 Task: Search one way flight ticket for 5 adults, 1 child, 2 infants in seat and 1 infant on lap in business from College Station: Easterwood Field to Springfield: Abraham Lincoln Capital Airport on 5-2-2023. Choice of flights is Emirates. Number of bags: 1 carry on bag. Price is upto 110000. Outbound departure time preference is 8:30.
Action: Mouse moved to (355, 152)
Screenshot: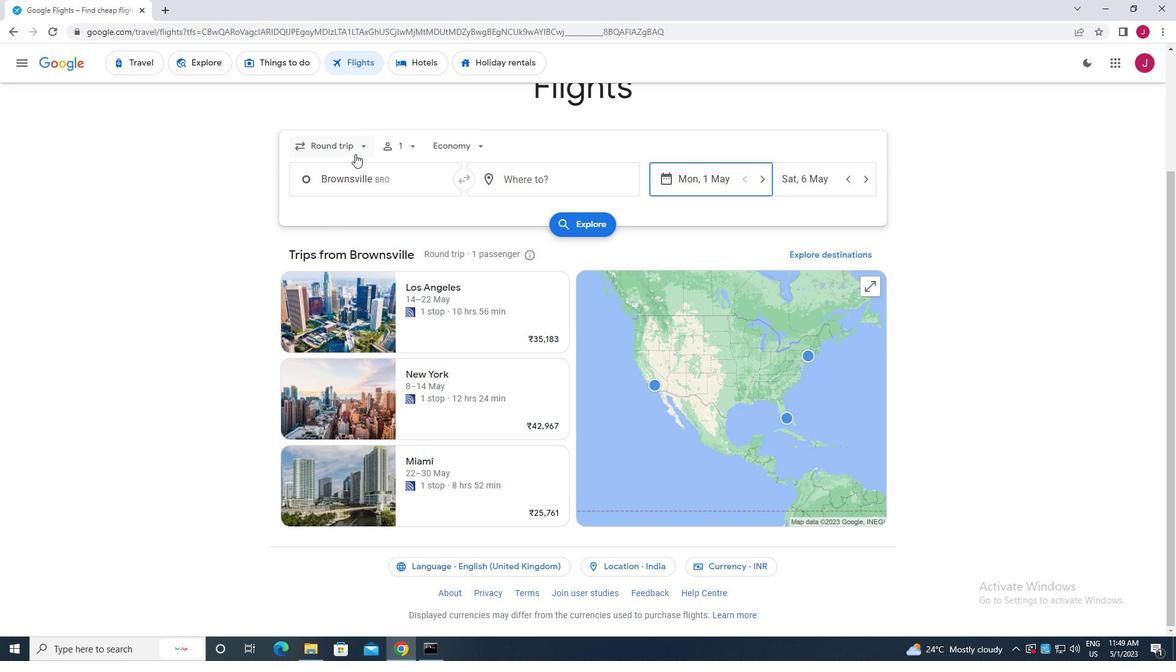 
Action: Mouse pressed left at (355, 152)
Screenshot: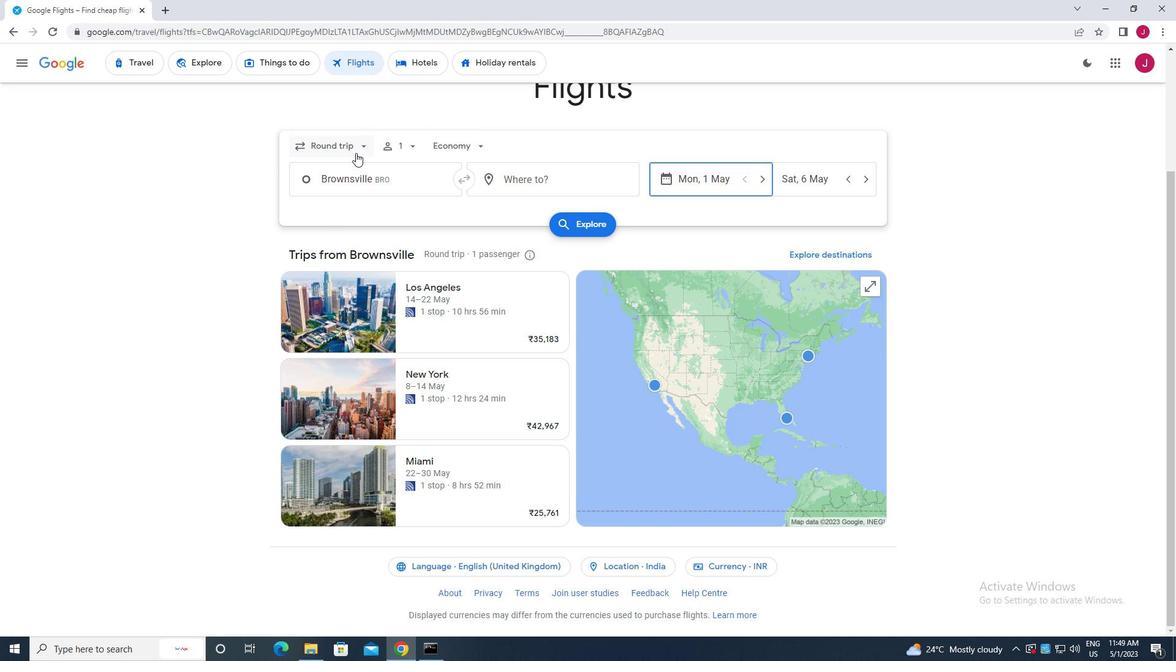 
Action: Mouse moved to (344, 205)
Screenshot: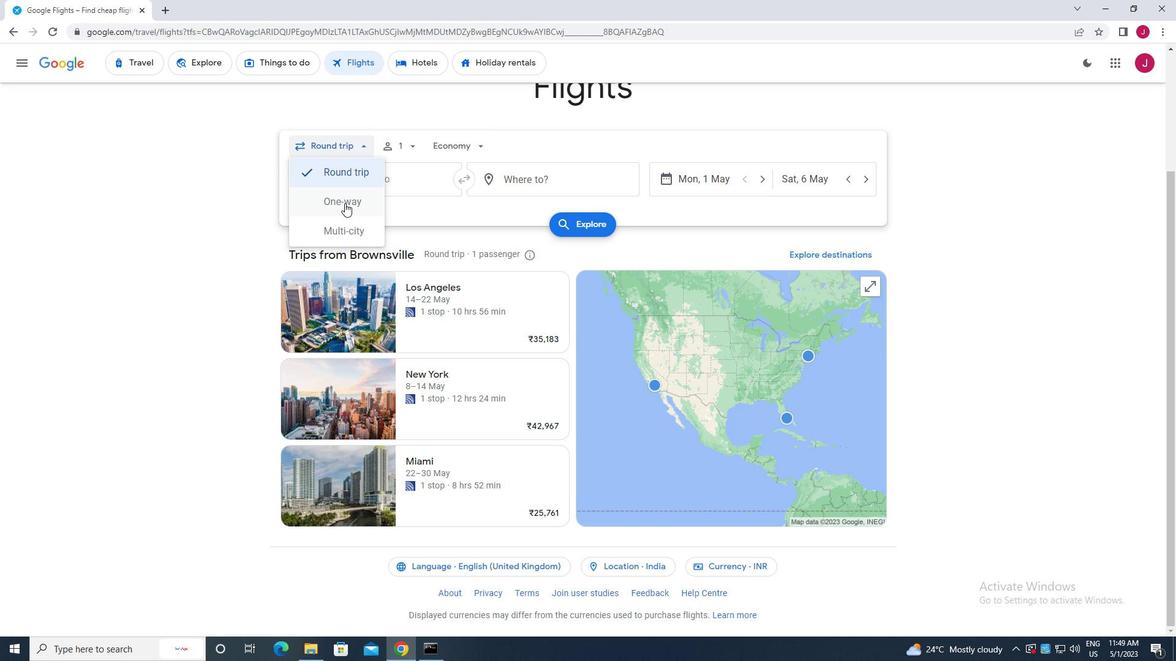 
Action: Mouse pressed left at (344, 205)
Screenshot: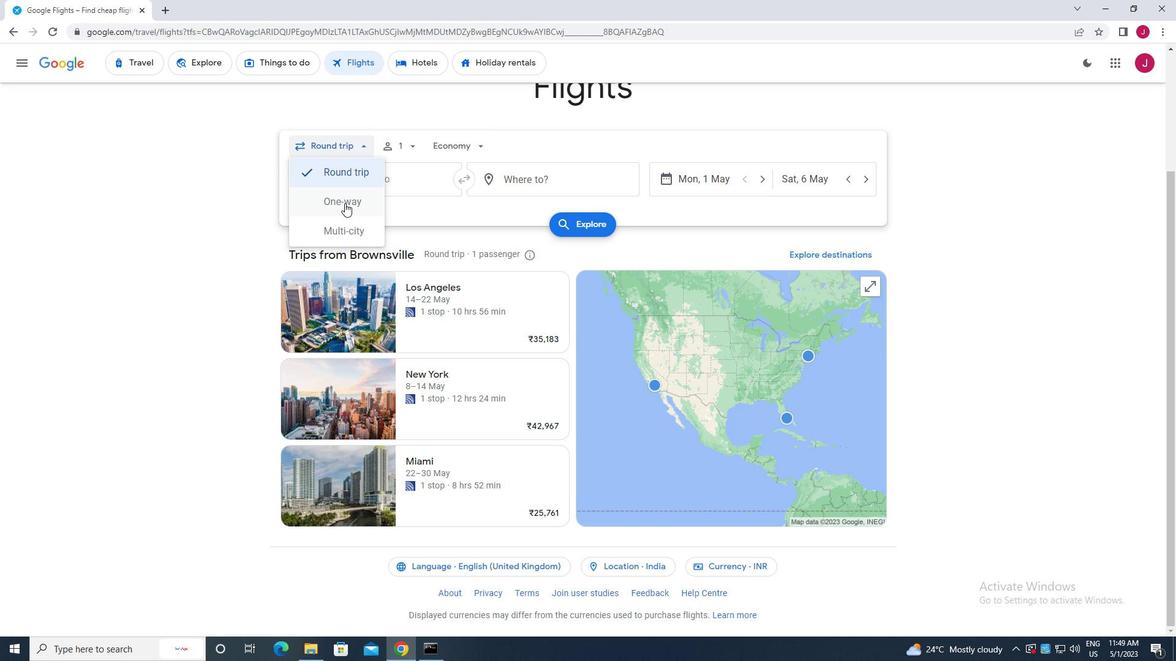 
Action: Mouse moved to (401, 149)
Screenshot: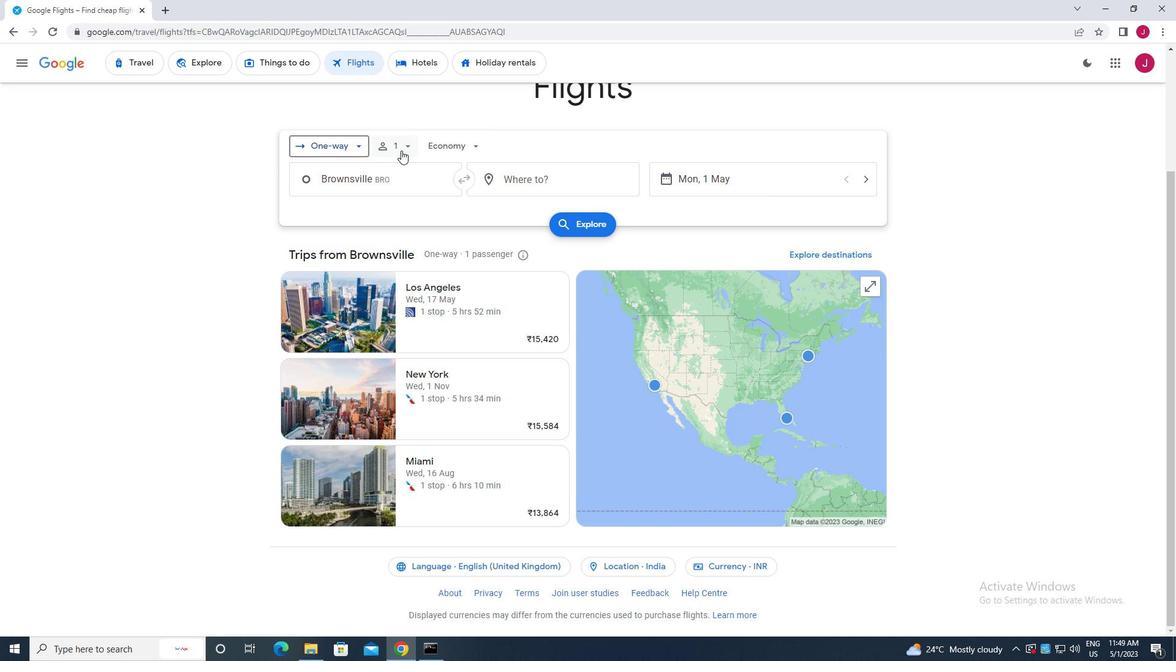 
Action: Mouse pressed left at (401, 149)
Screenshot: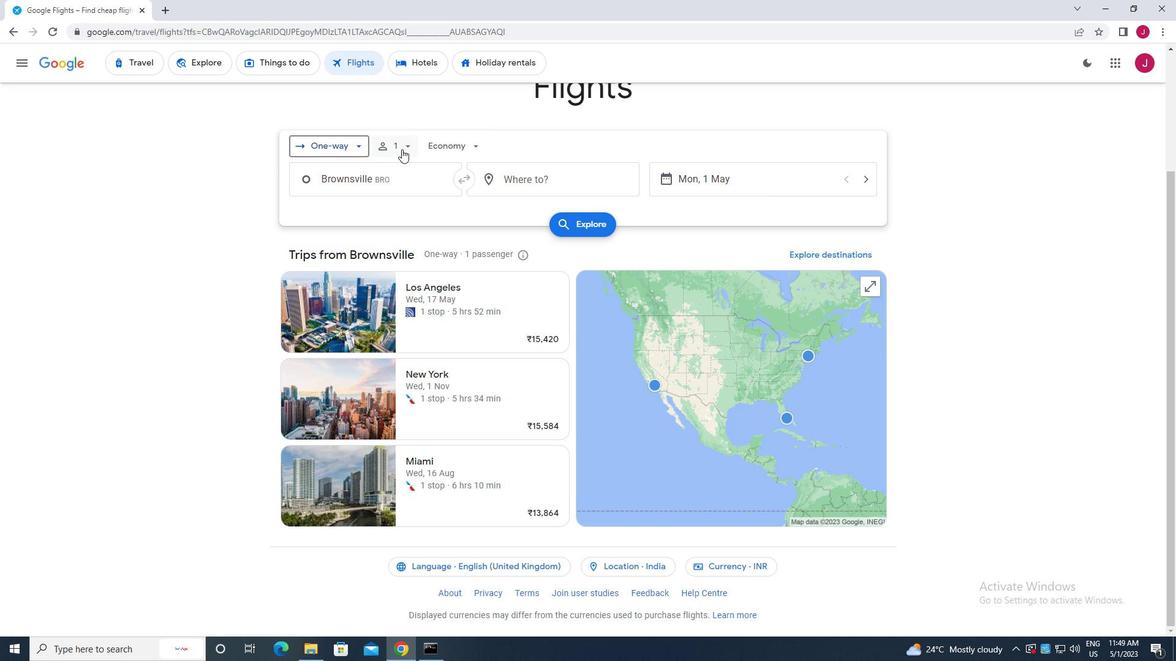 
Action: Mouse moved to (497, 177)
Screenshot: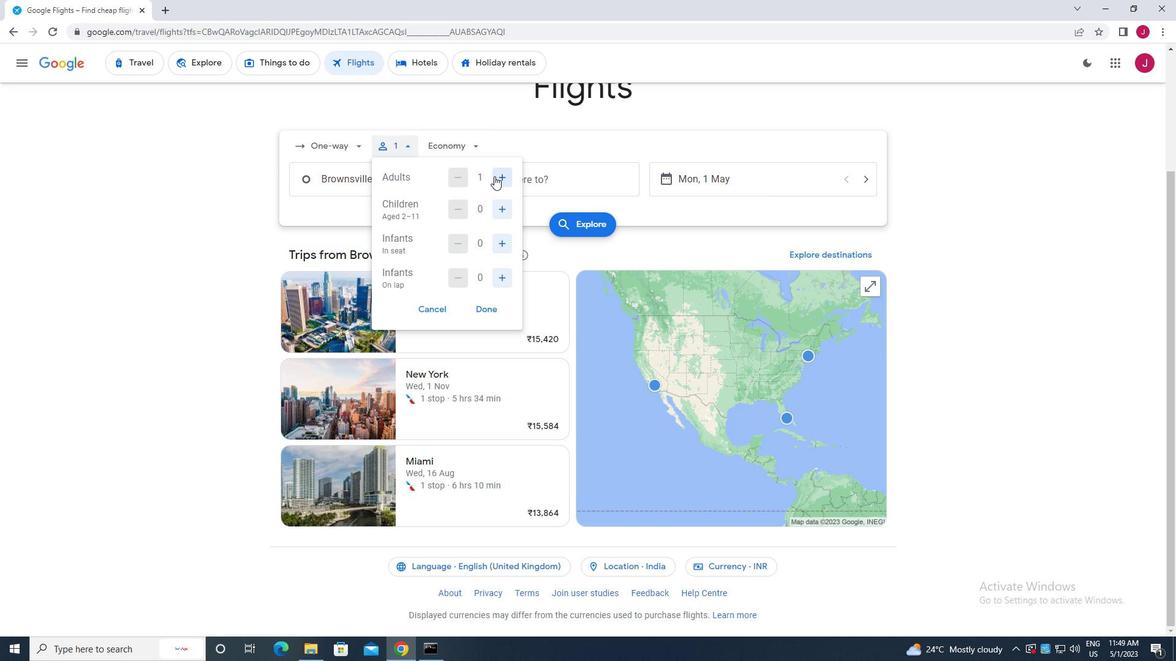 
Action: Mouse pressed left at (497, 177)
Screenshot: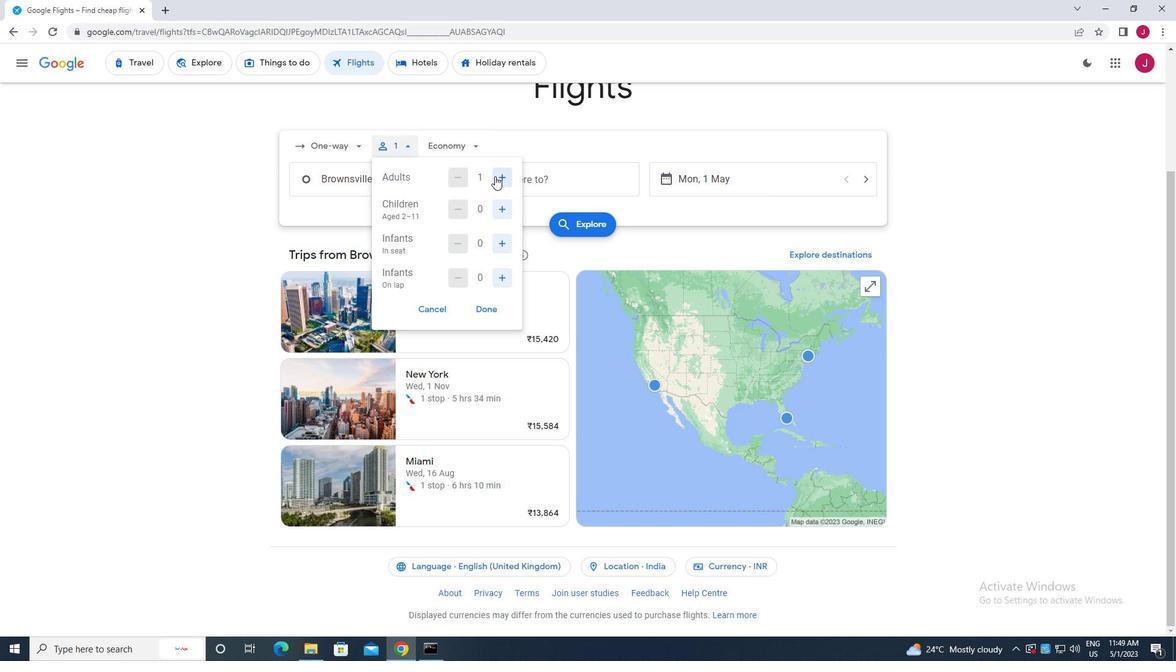 
Action: Mouse pressed left at (497, 177)
Screenshot: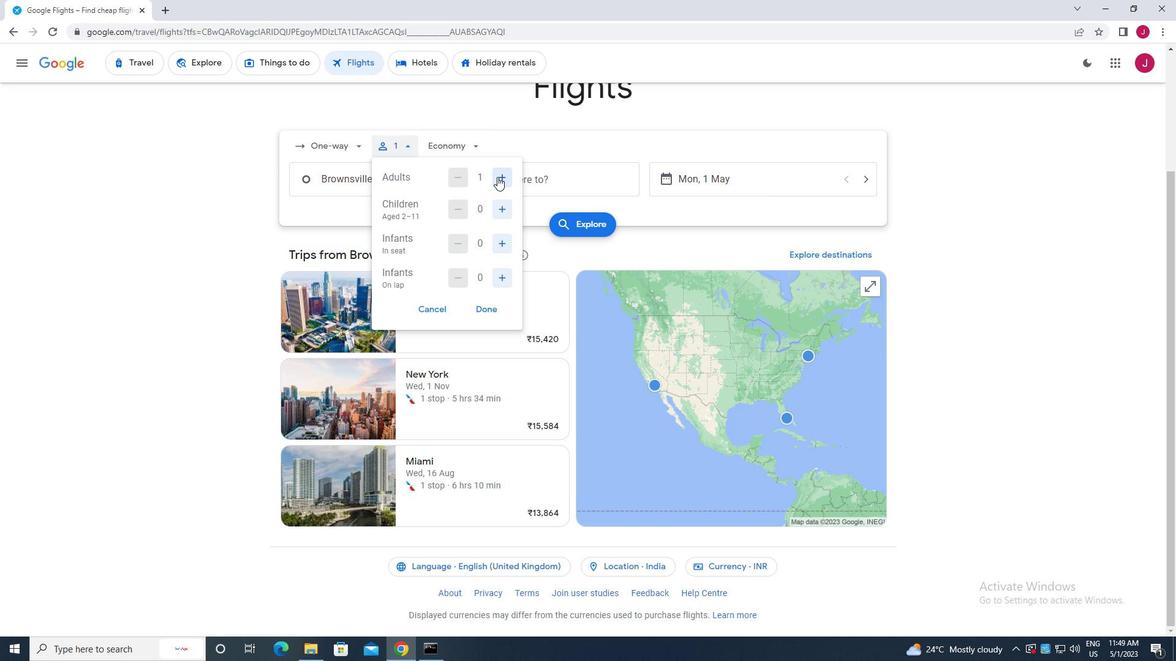 
Action: Mouse pressed left at (497, 177)
Screenshot: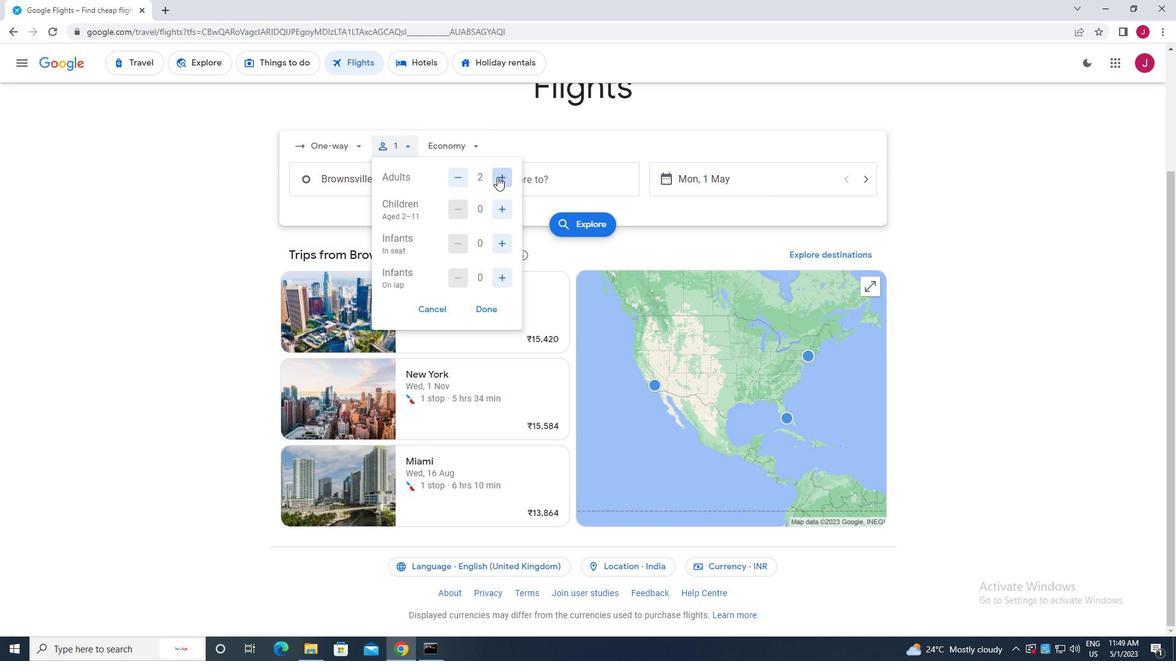 
Action: Mouse pressed left at (497, 177)
Screenshot: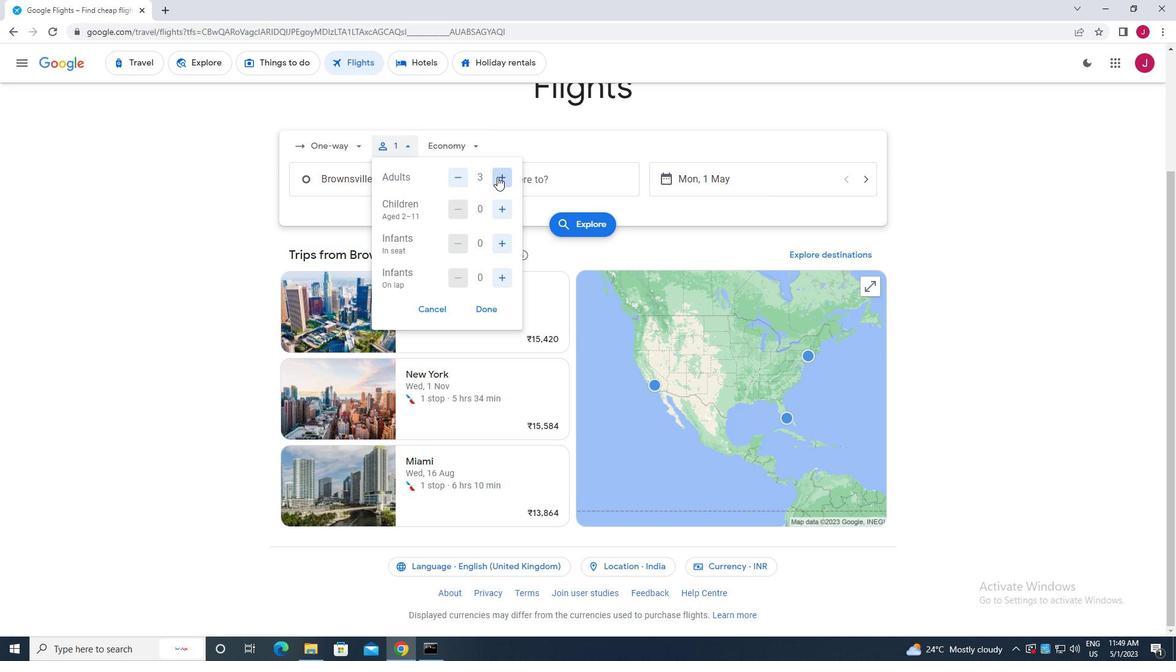 
Action: Mouse moved to (503, 210)
Screenshot: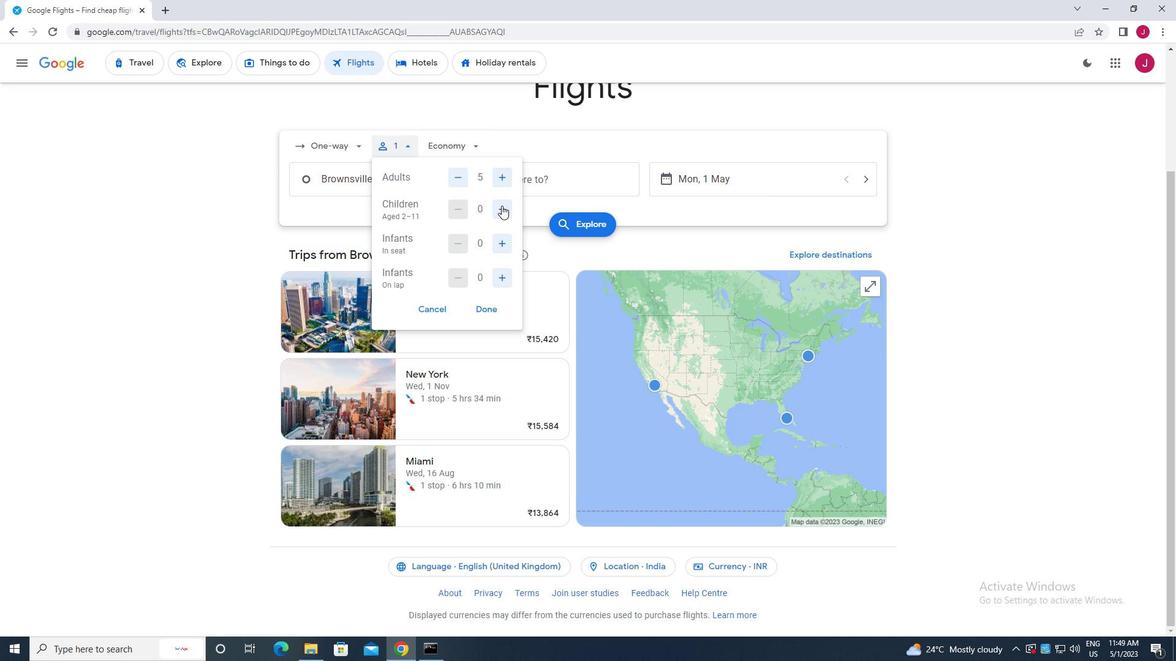 
Action: Mouse pressed left at (503, 210)
Screenshot: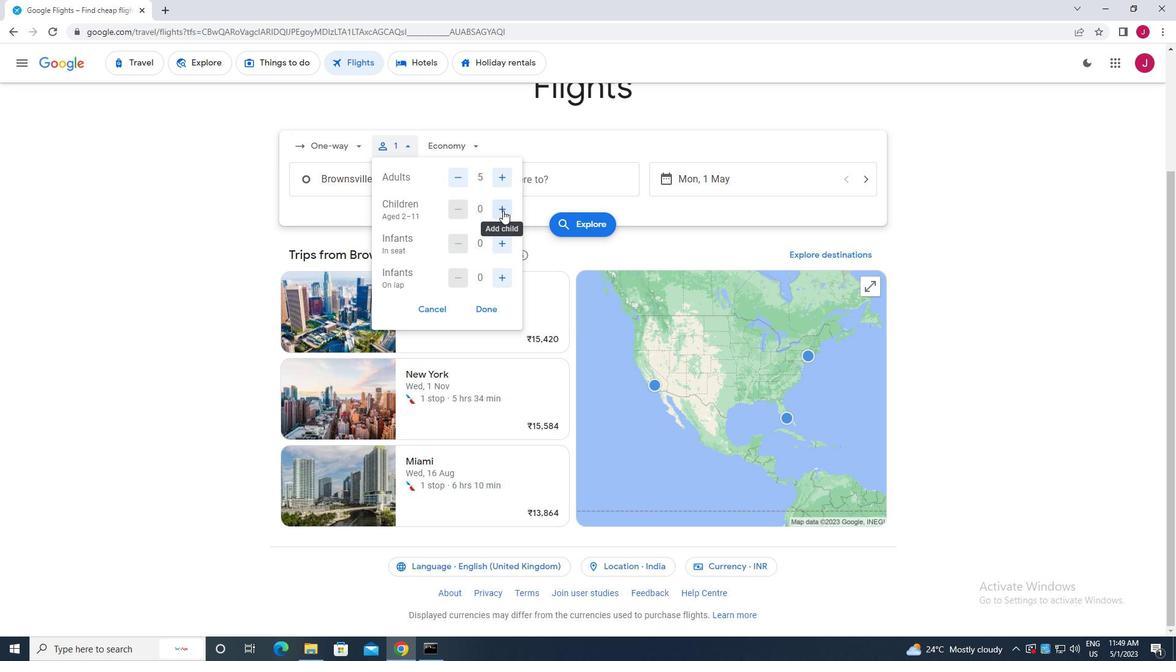 
Action: Mouse moved to (502, 246)
Screenshot: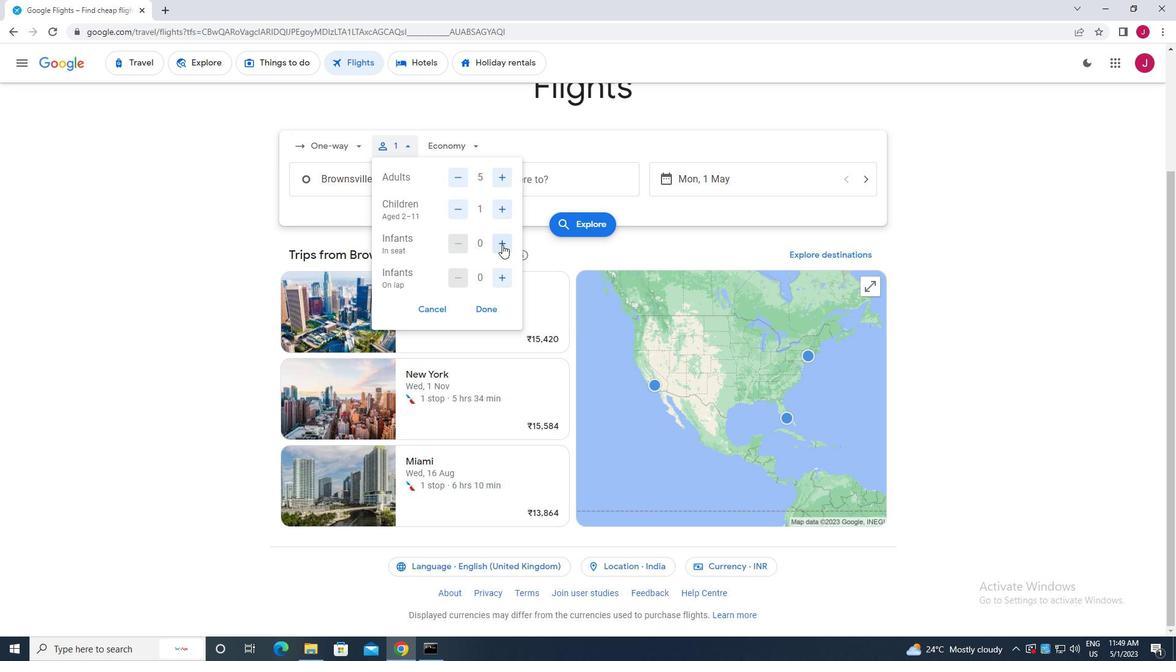 
Action: Mouse pressed left at (502, 246)
Screenshot: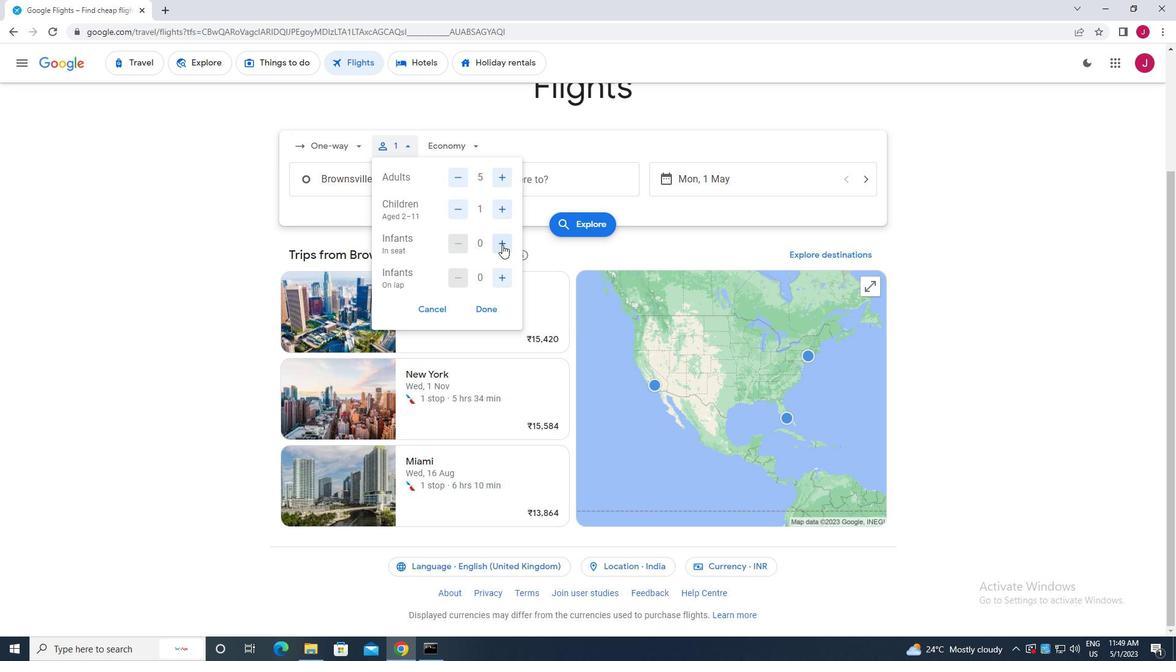 
Action: Mouse pressed left at (502, 246)
Screenshot: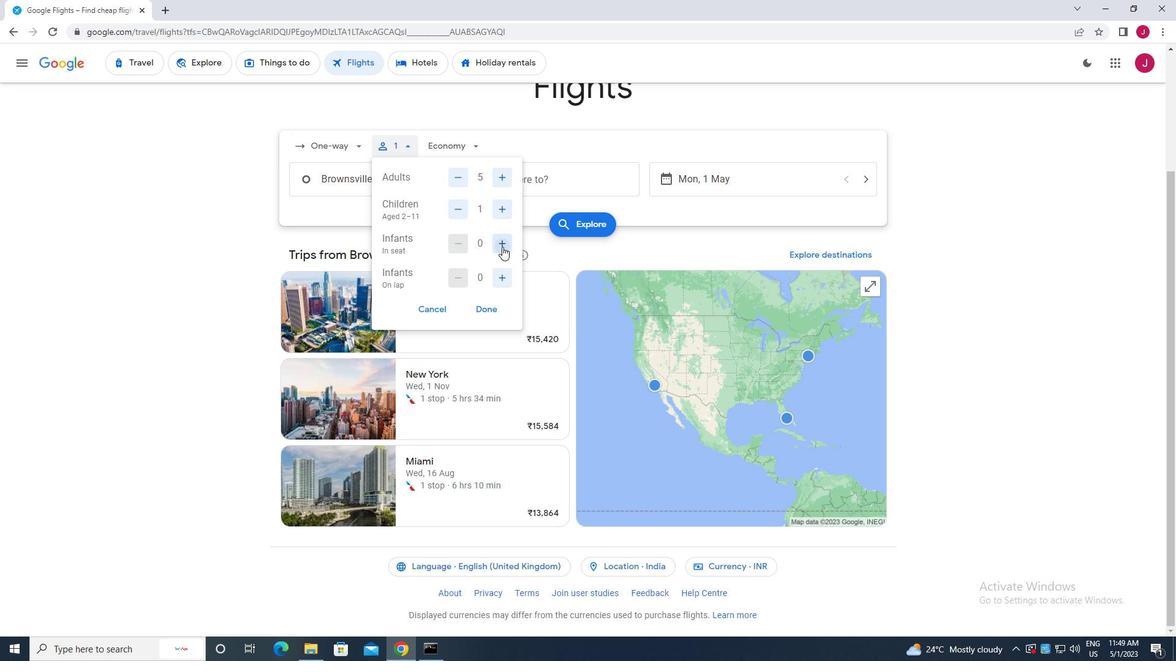
Action: Mouse moved to (501, 279)
Screenshot: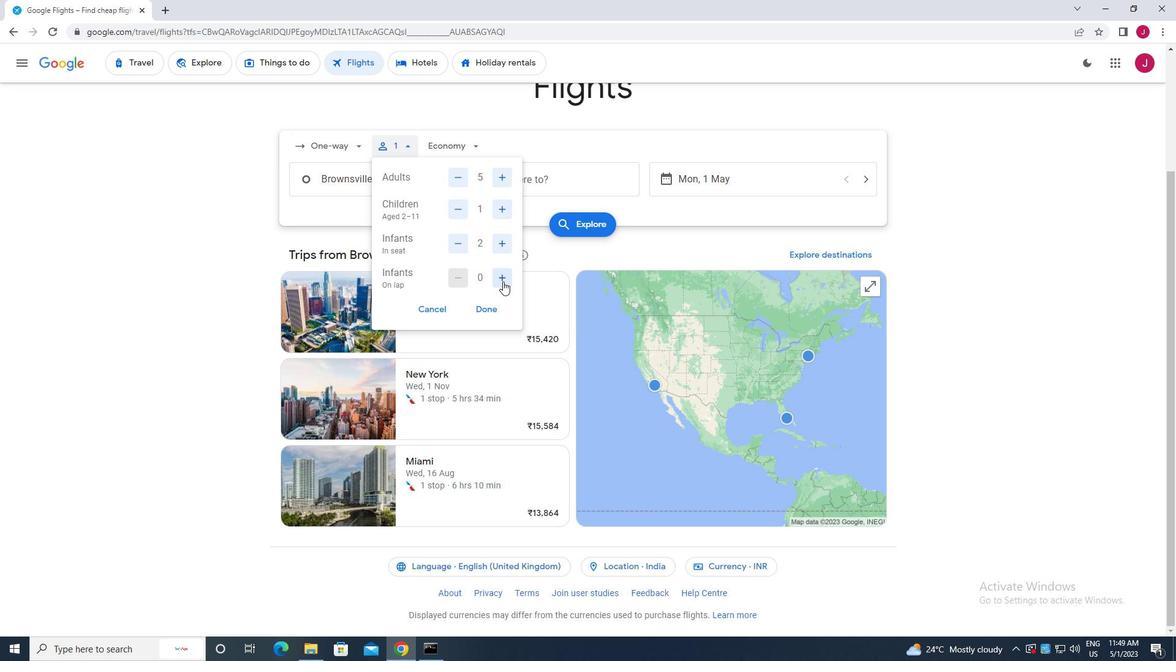 
Action: Mouse pressed left at (501, 279)
Screenshot: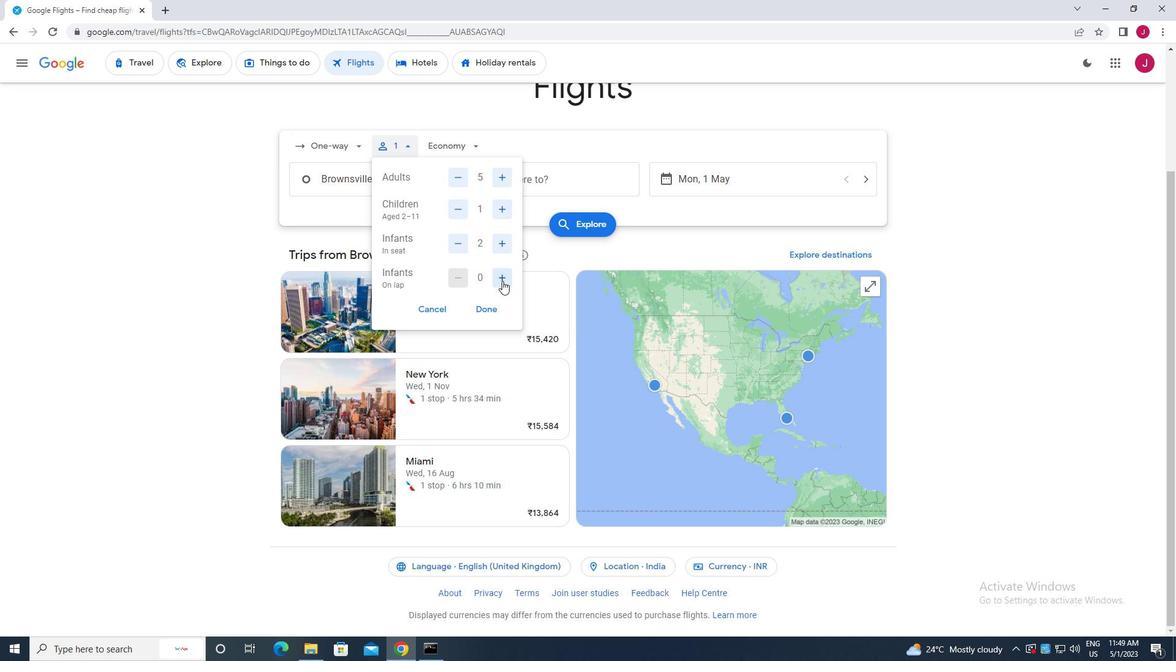 
Action: Mouse moved to (485, 306)
Screenshot: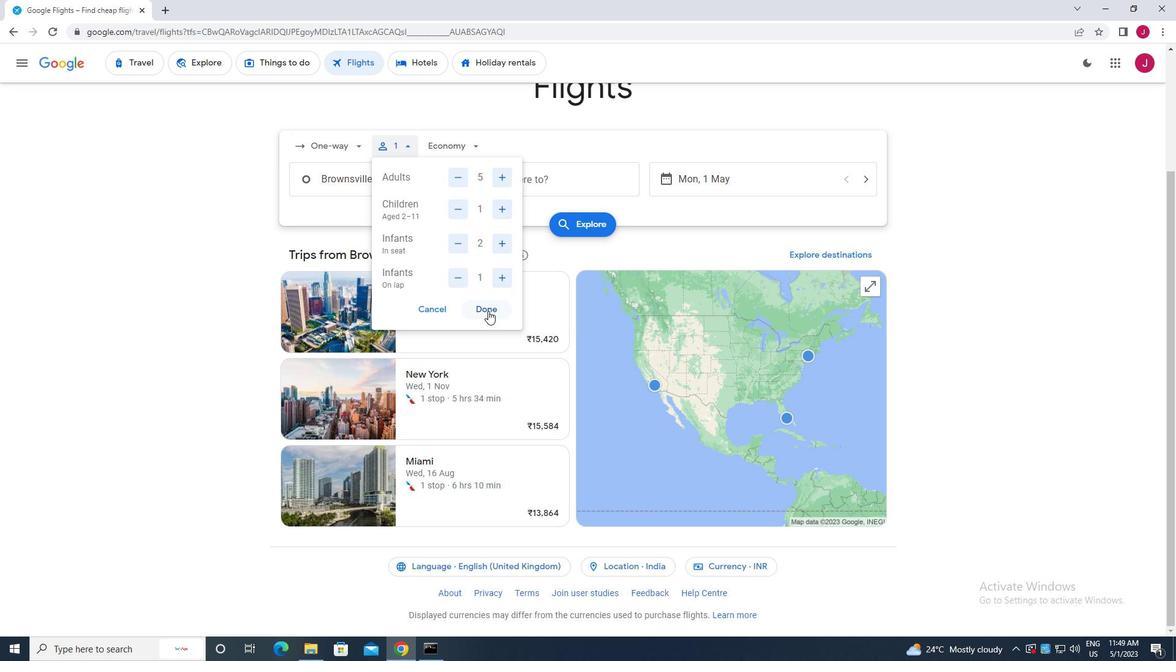 
Action: Mouse pressed left at (485, 306)
Screenshot: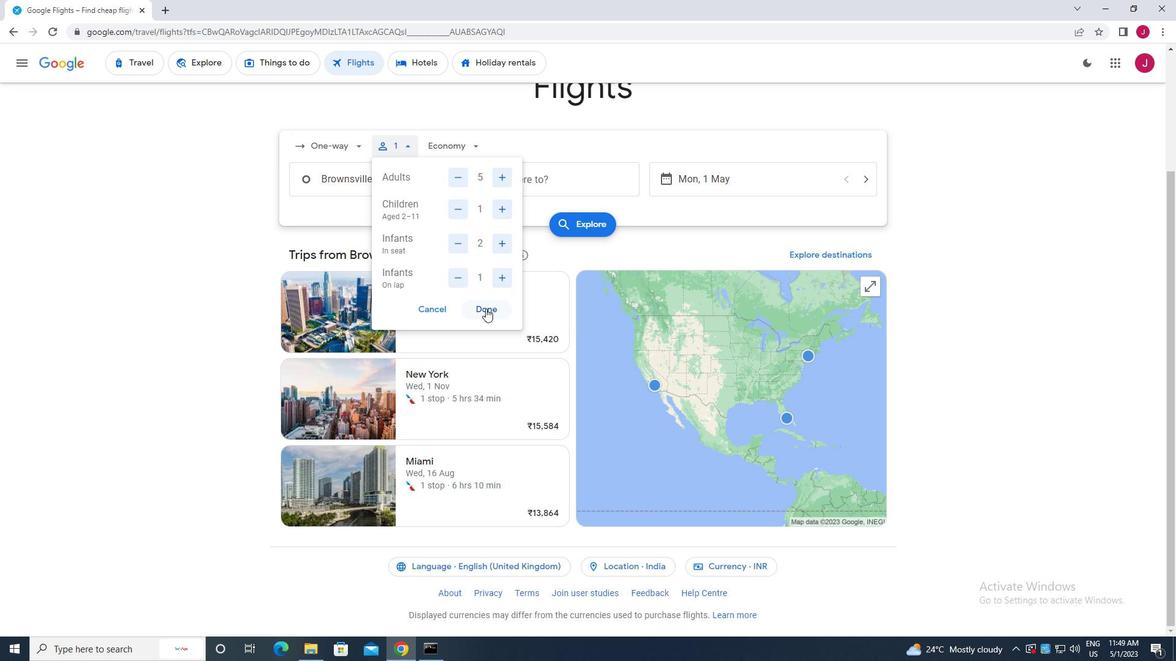 
Action: Mouse moved to (462, 148)
Screenshot: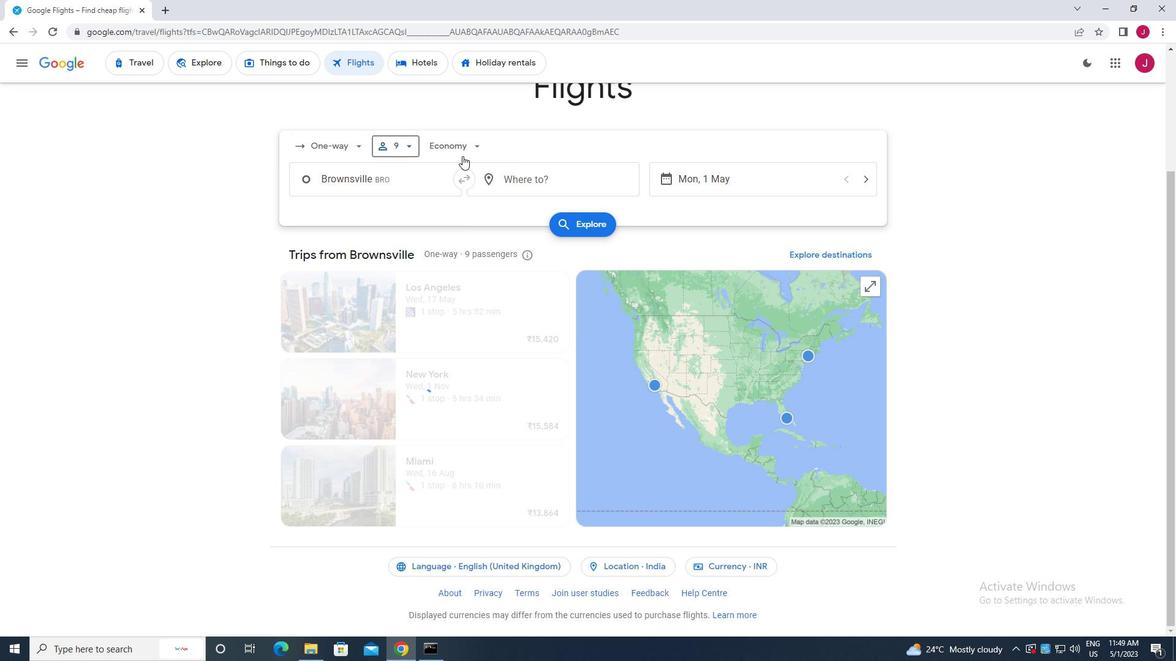 
Action: Mouse pressed left at (462, 148)
Screenshot: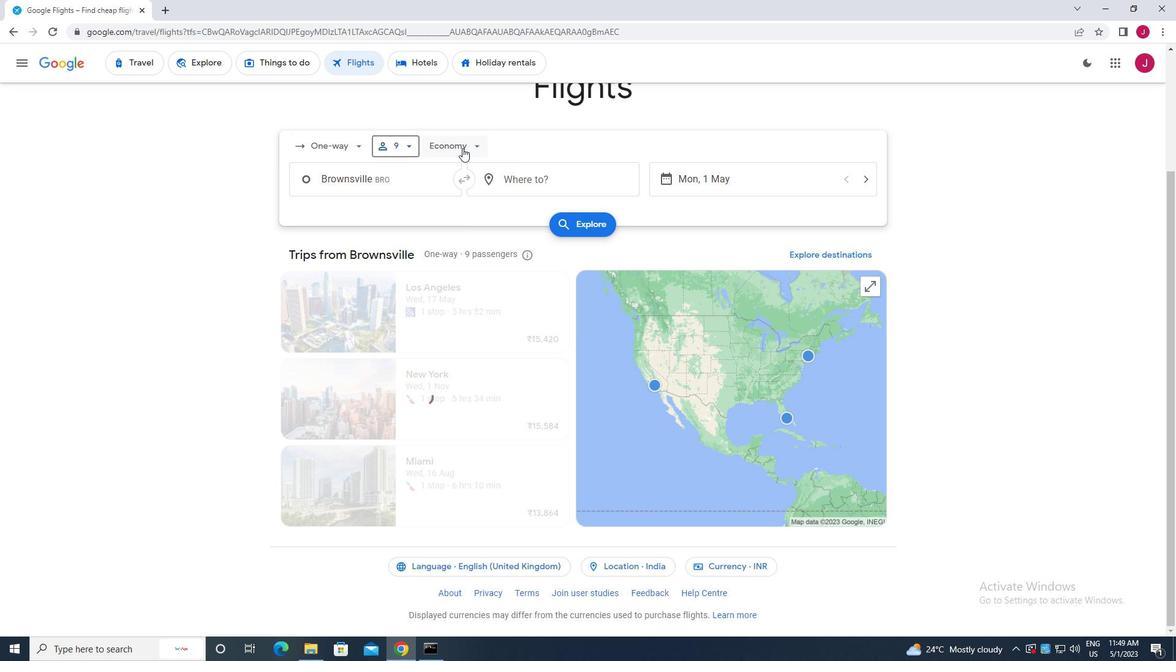 
Action: Mouse moved to (459, 232)
Screenshot: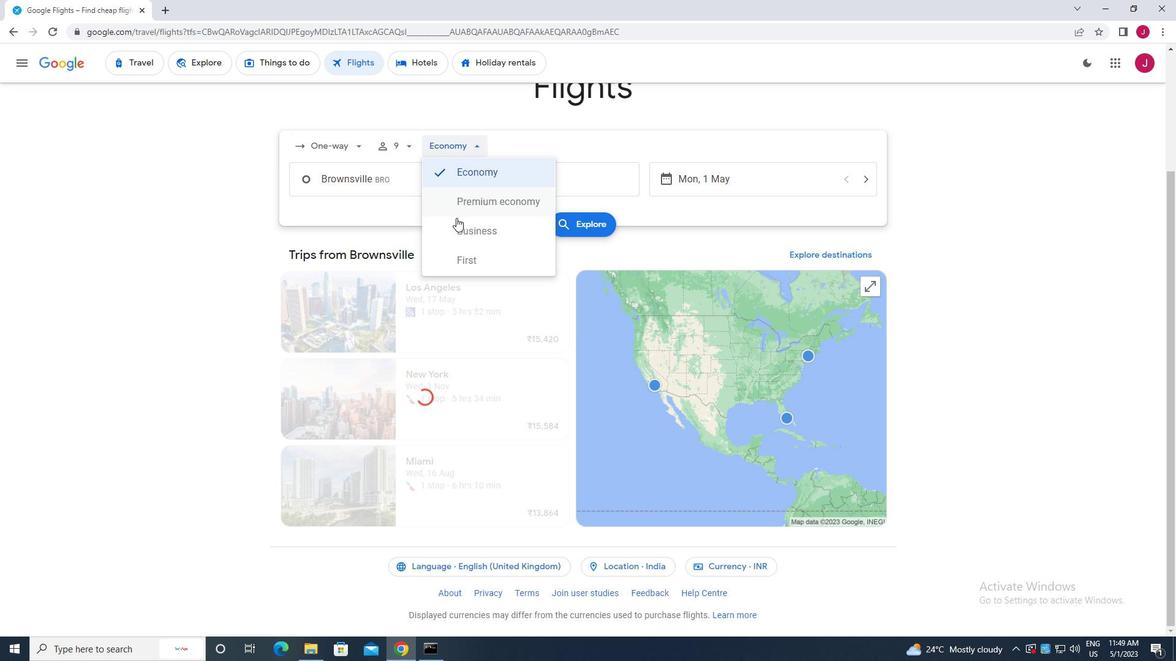 
Action: Mouse pressed left at (459, 232)
Screenshot: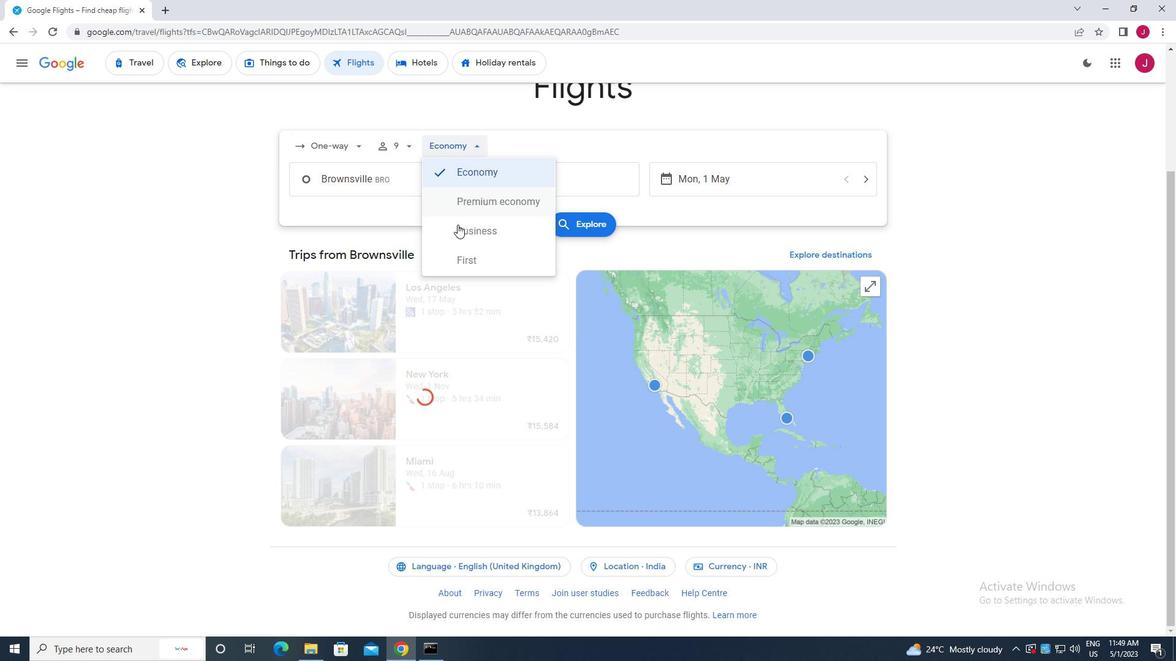 
Action: Mouse moved to (412, 184)
Screenshot: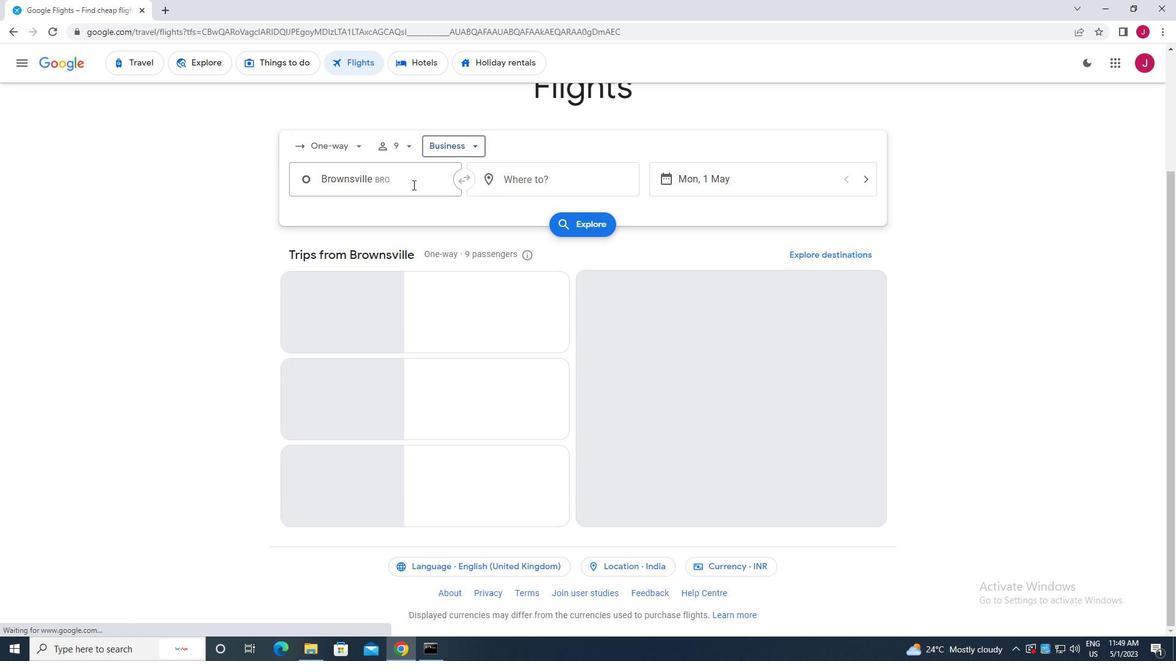 
Action: Mouse pressed left at (412, 184)
Screenshot: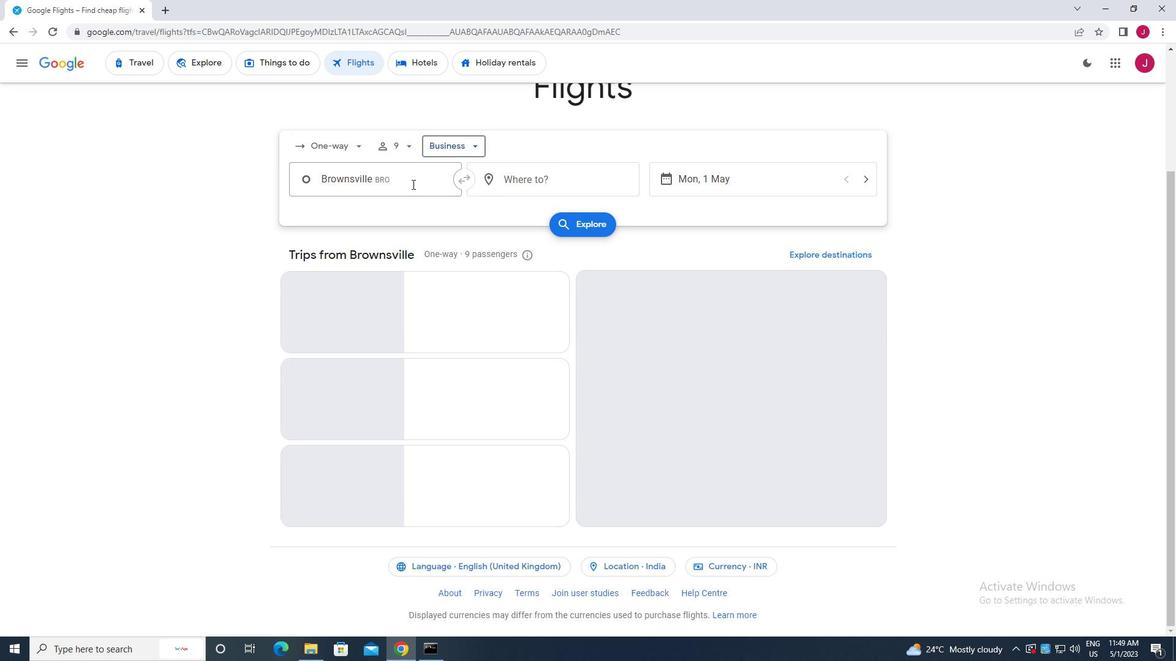 
Action: Mouse moved to (416, 186)
Screenshot: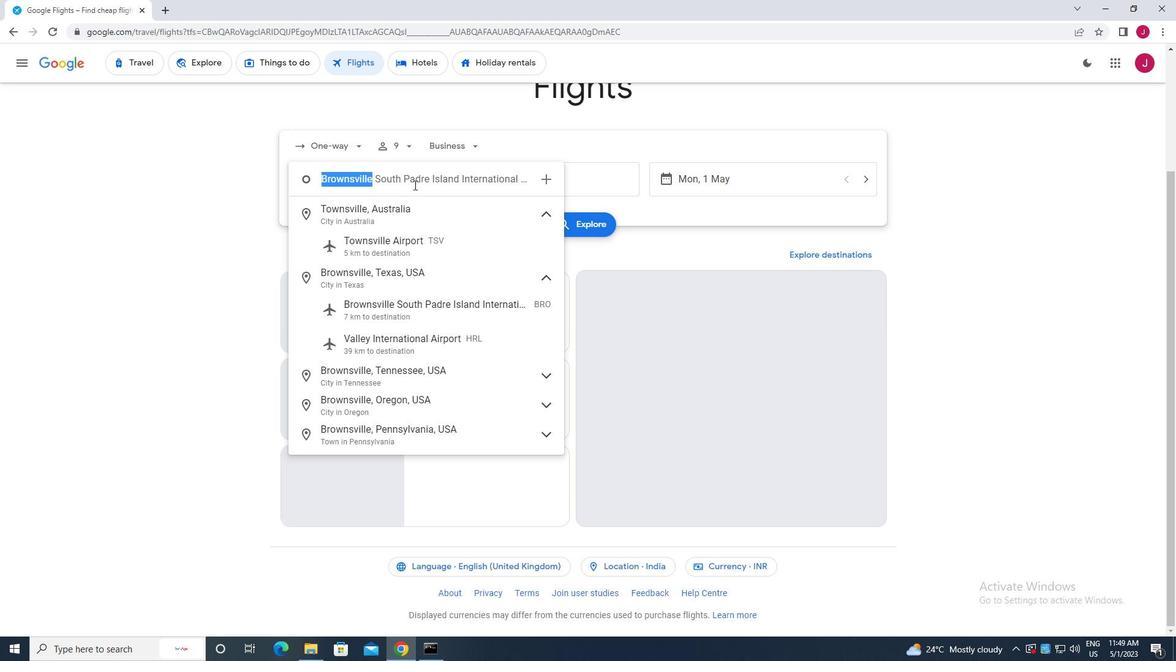 
Action: Key pressed easterwood
Screenshot: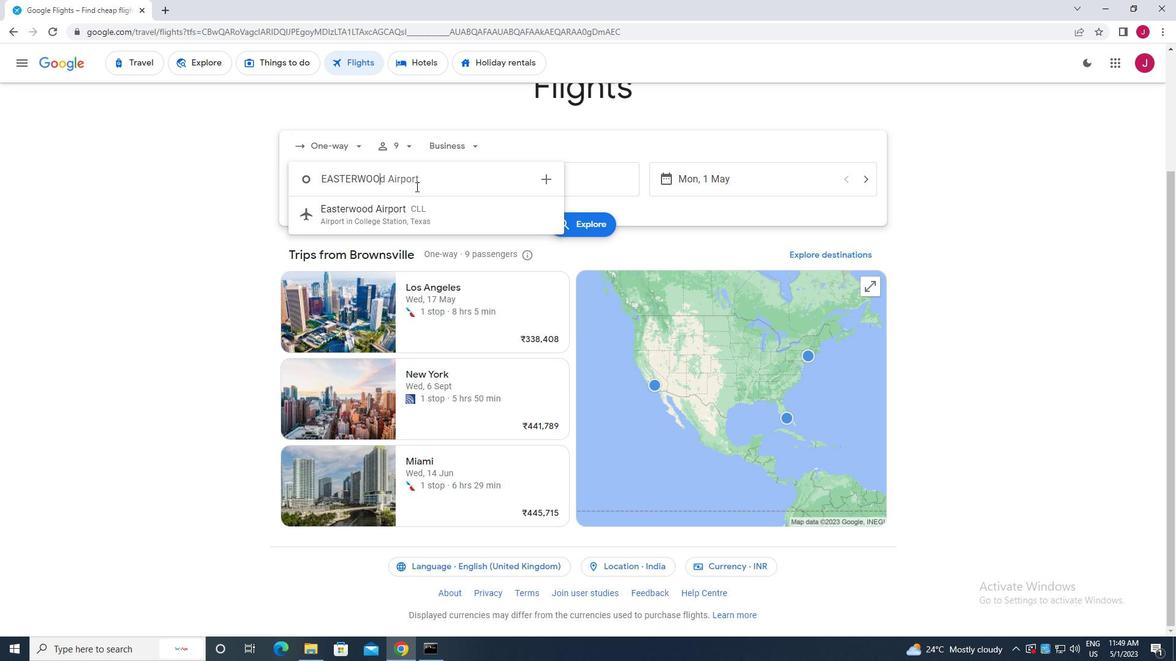 
Action: Mouse moved to (432, 213)
Screenshot: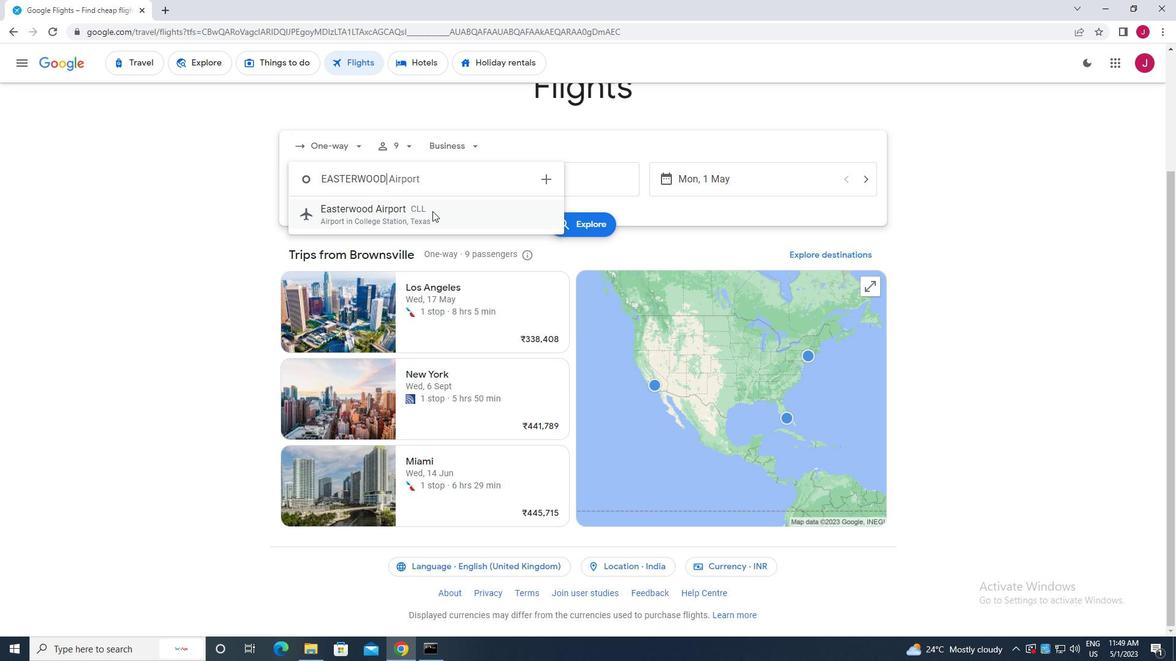 
Action: Mouse pressed left at (432, 213)
Screenshot: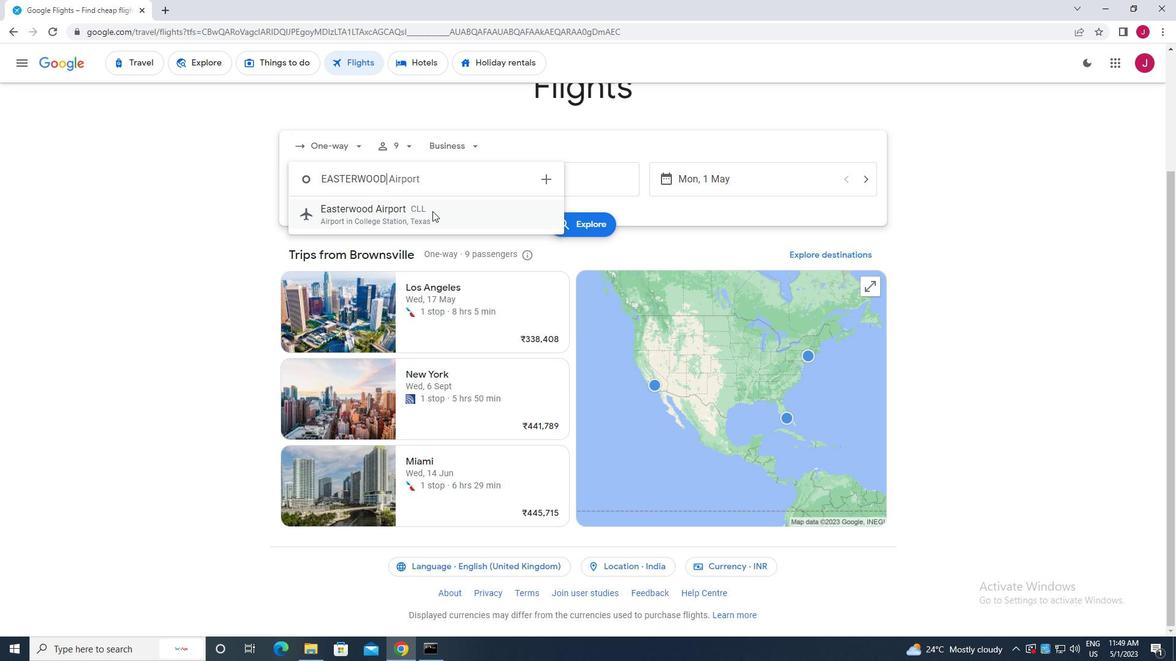 
Action: Mouse moved to (567, 183)
Screenshot: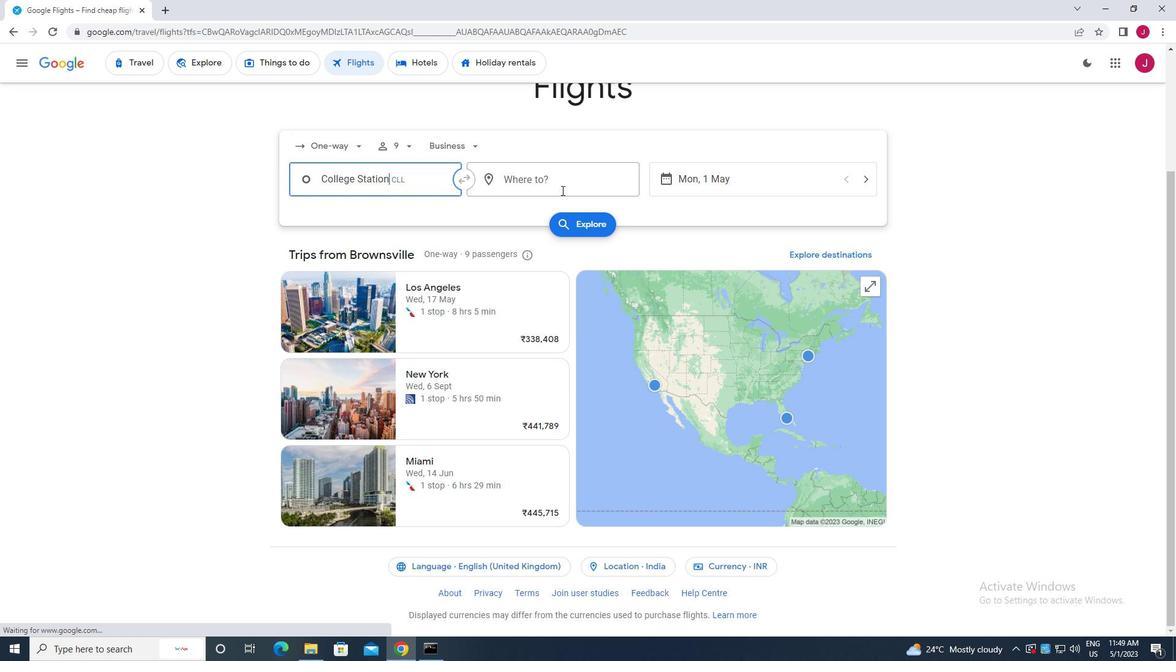 
Action: Mouse pressed left at (567, 183)
Screenshot: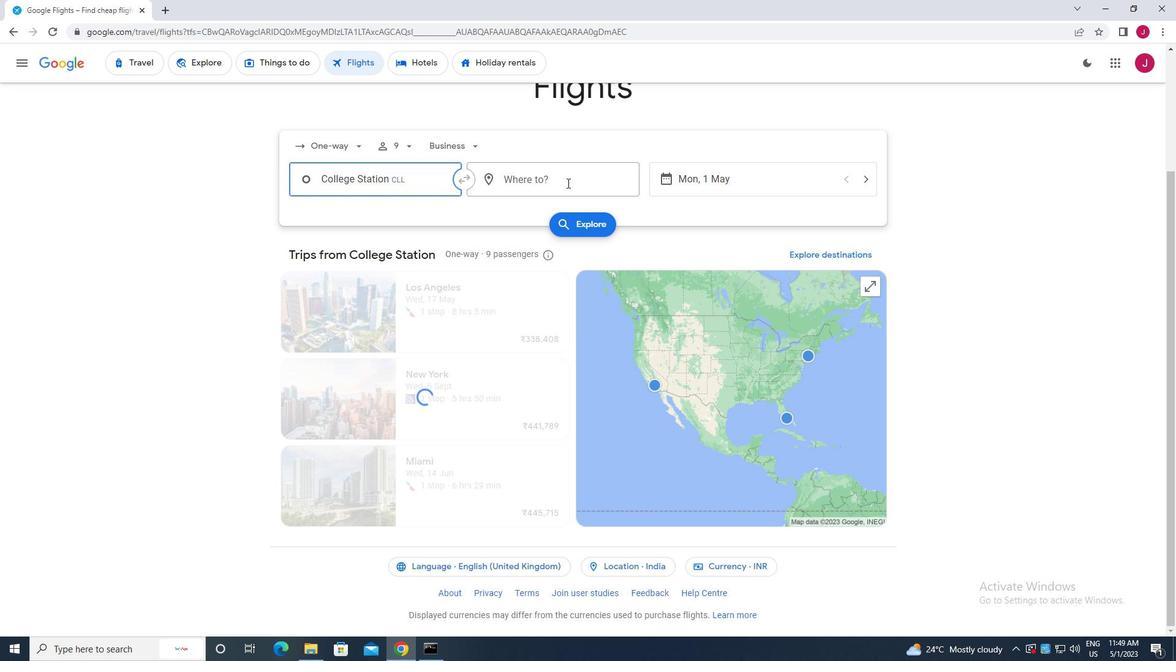 
Action: Key pressed springf
Screenshot: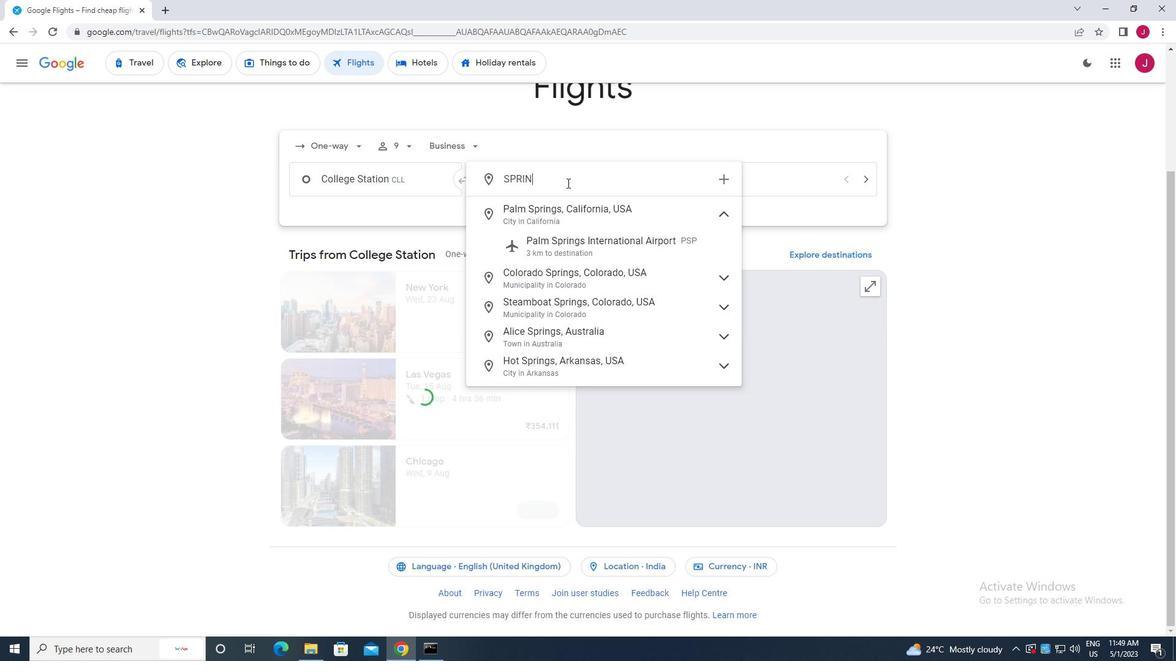 
Action: Mouse moved to (618, 278)
Screenshot: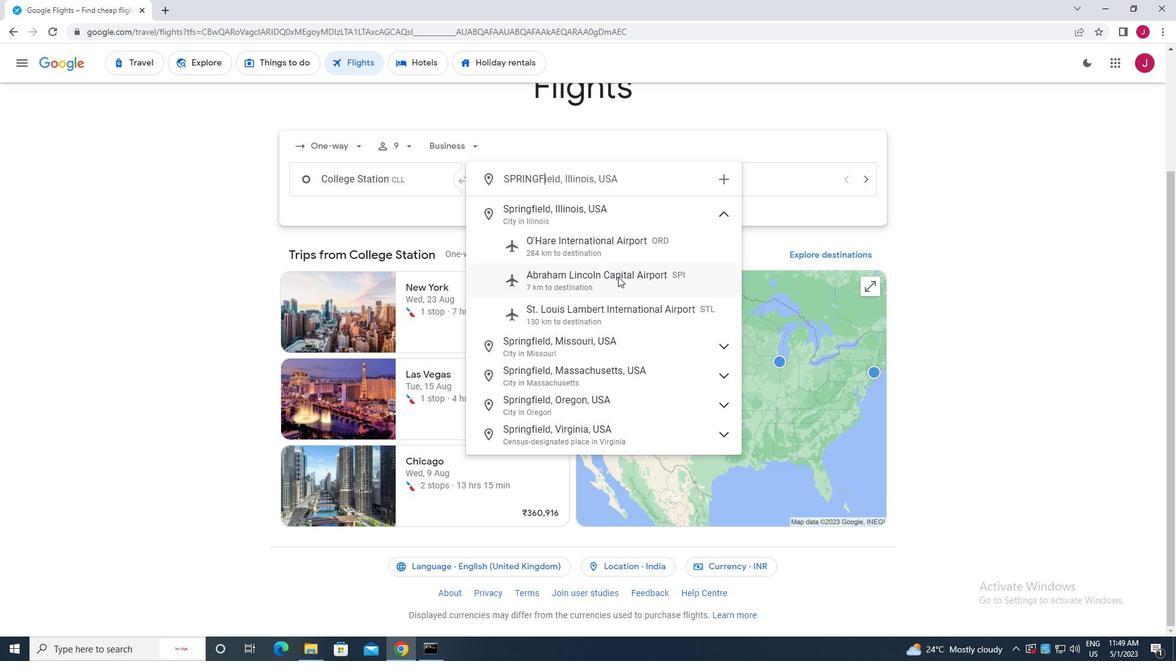 
Action: Mouse pressed left at (618, 278)
Screenshot: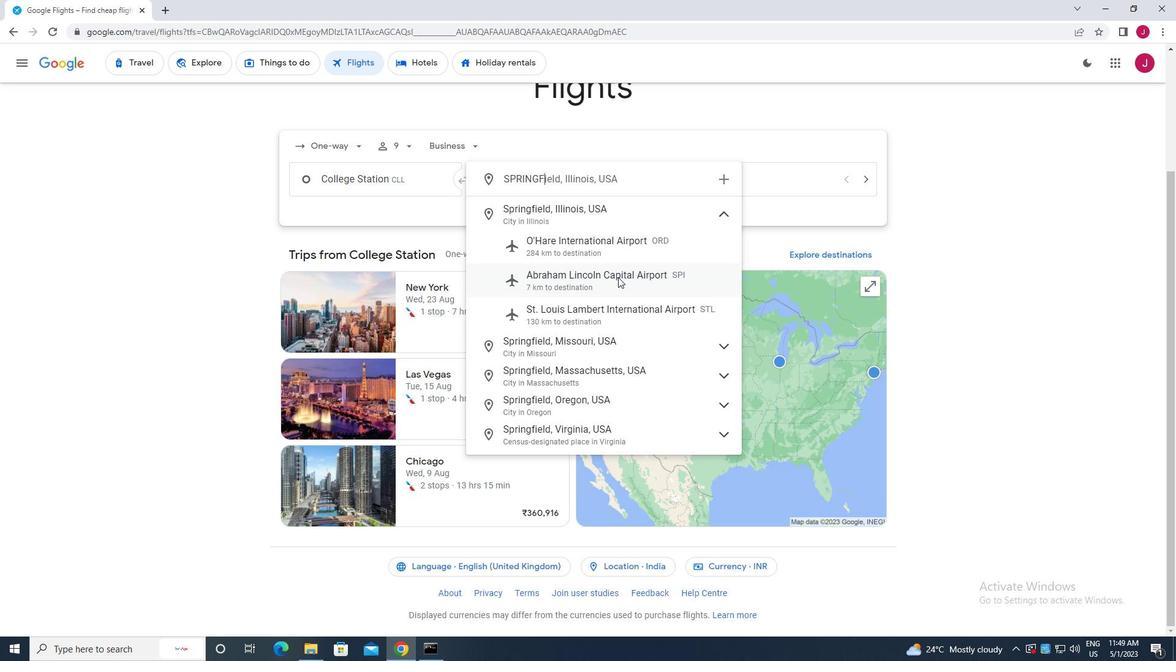 
Action: Mouse moved to (713, 186)
Screenshot: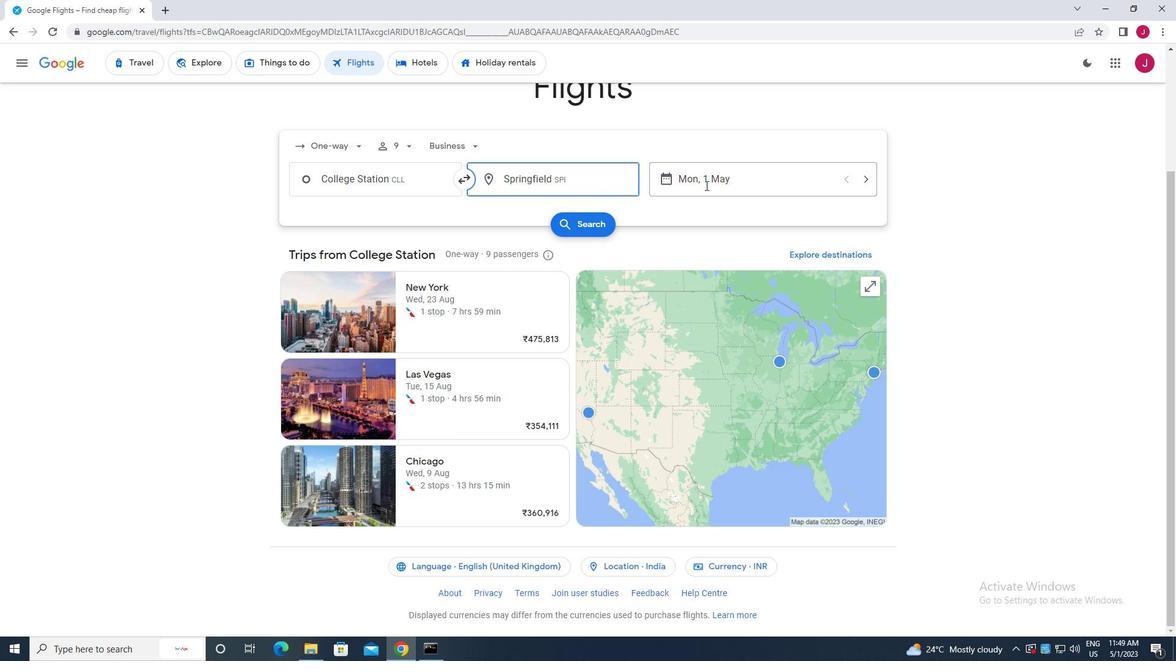 
Action: Mouse pressed left at (713, 186)
Screenshot: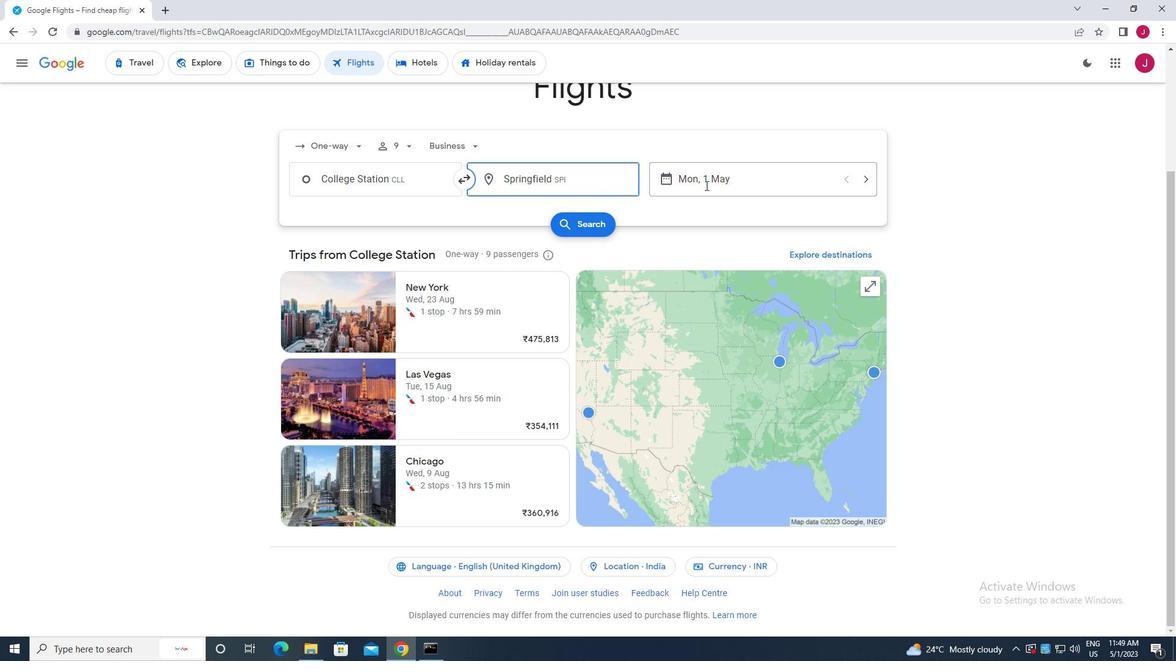
Action: Mouse moved to (493, 284)
Screenshot: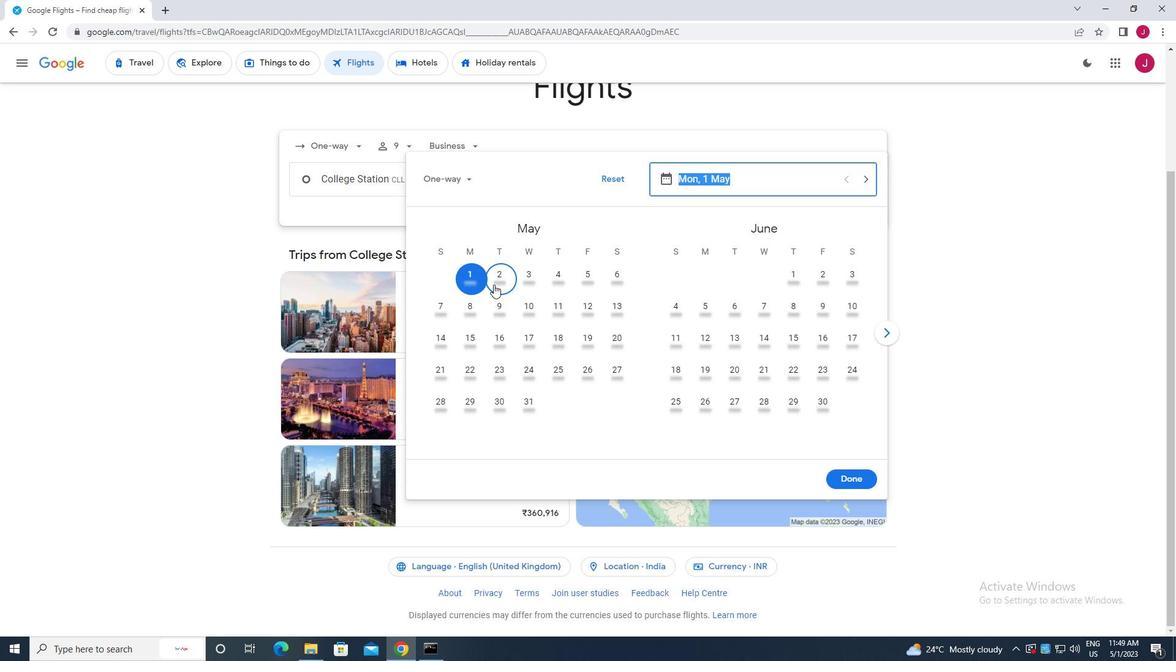 
Action: Mouse pressed left at (493, 284)
Screenshot: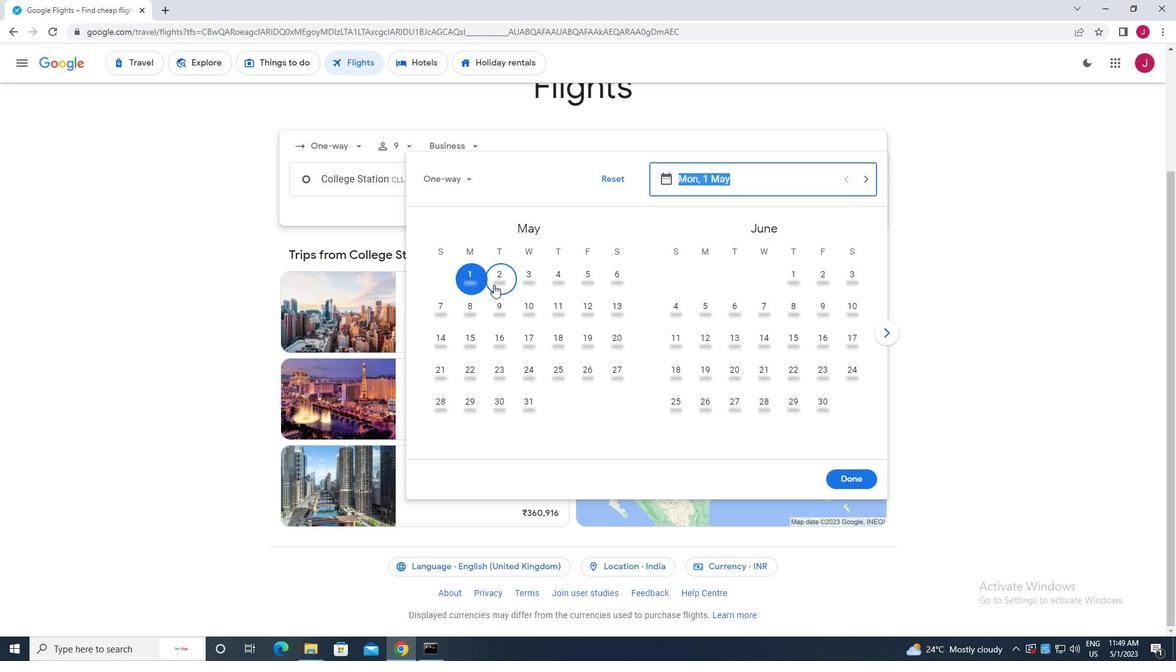 
Action: Mouse moved to (860, 476)
Screenshot: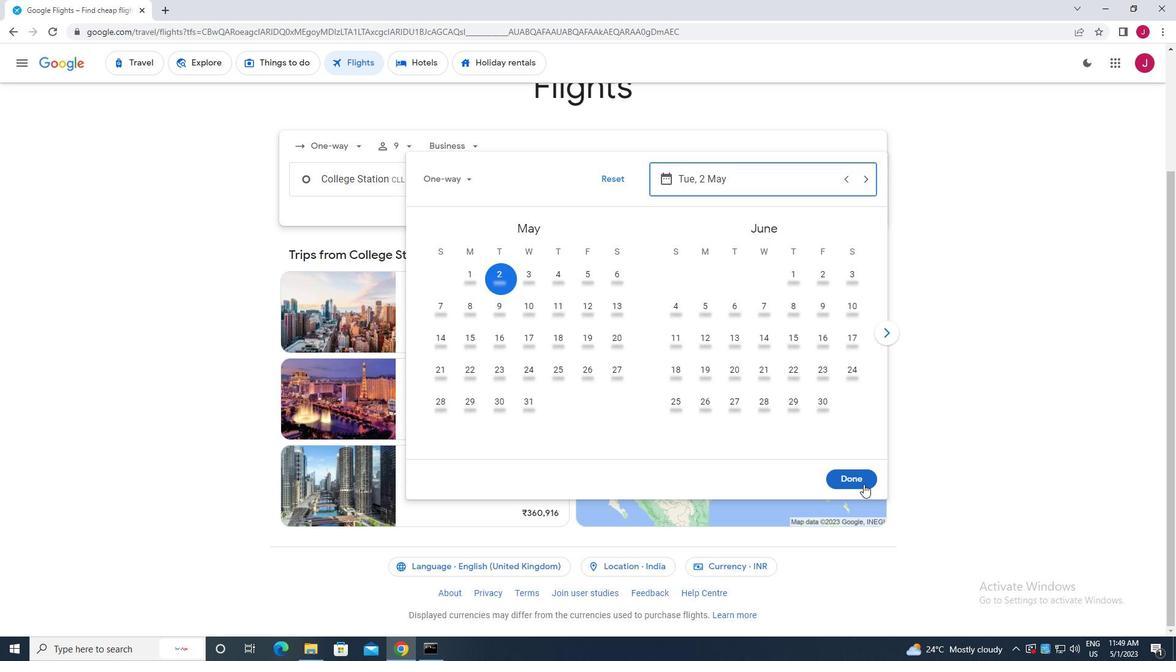 
Action: Mouse pressed left at (860, 476)
Screenshot: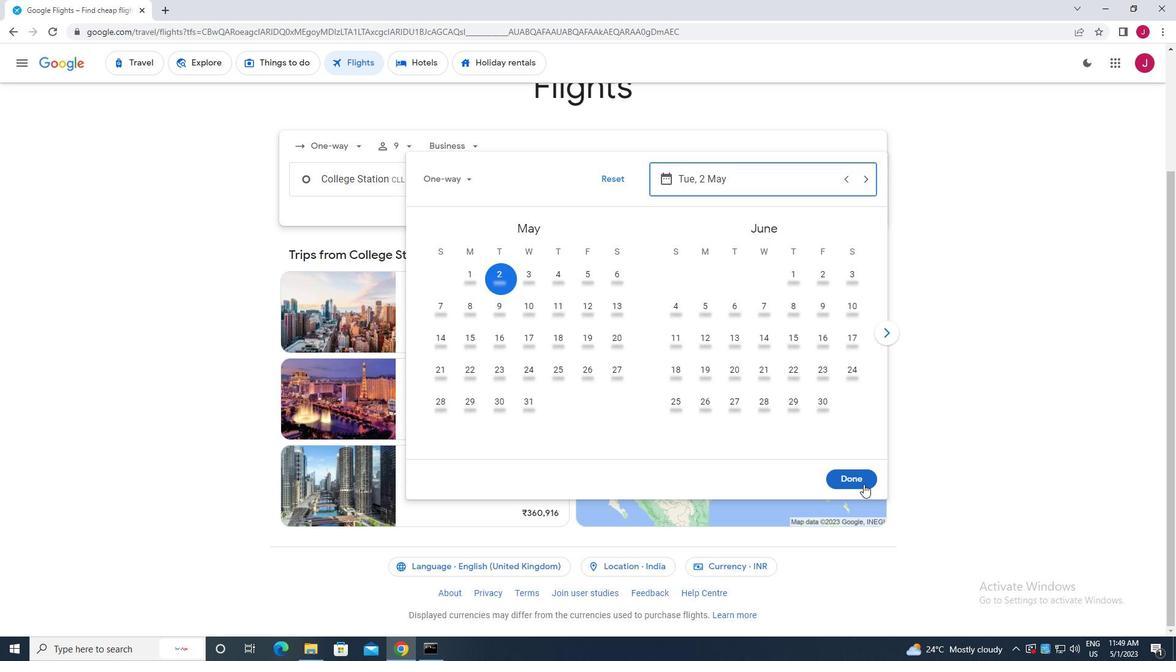 
Action: Mouse moved to (582, 221)
Screenshot: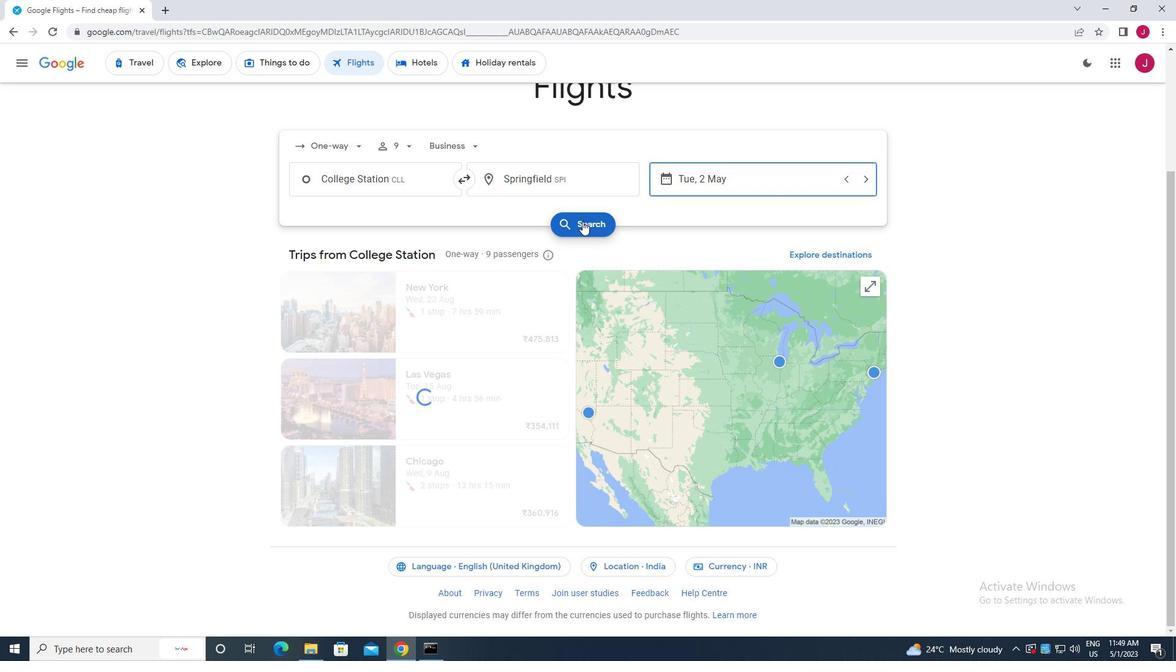 
Action: Mouse pressed left at (582, 221)
Screenshot: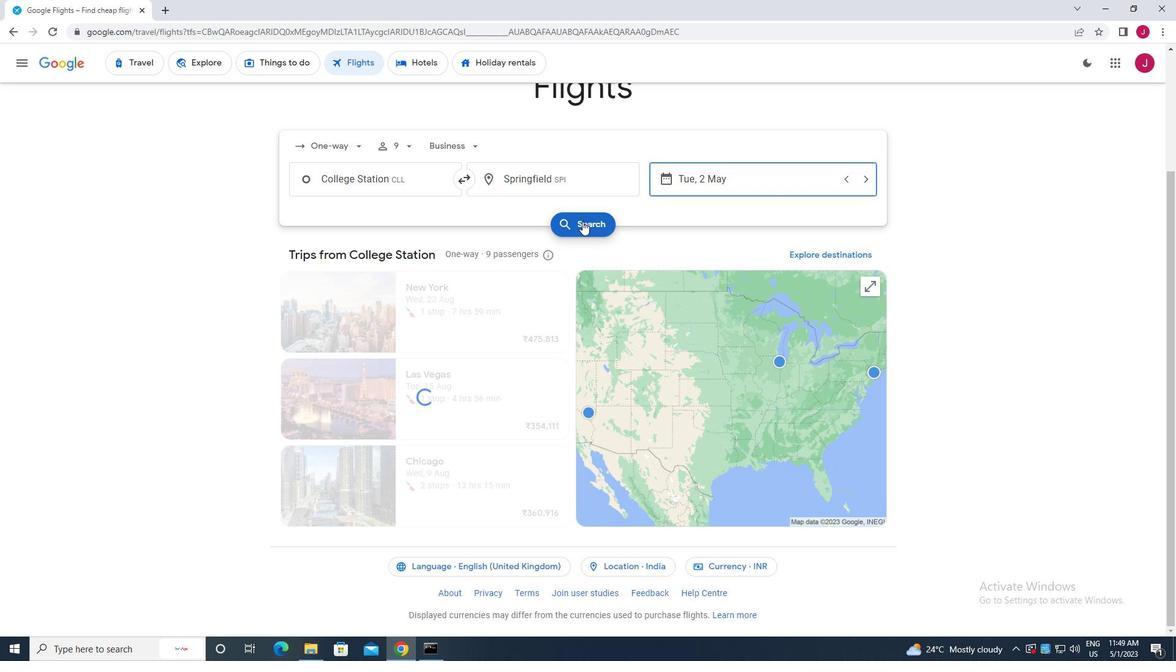 
Action: Mouse moved to (315, 177)
Screenshot: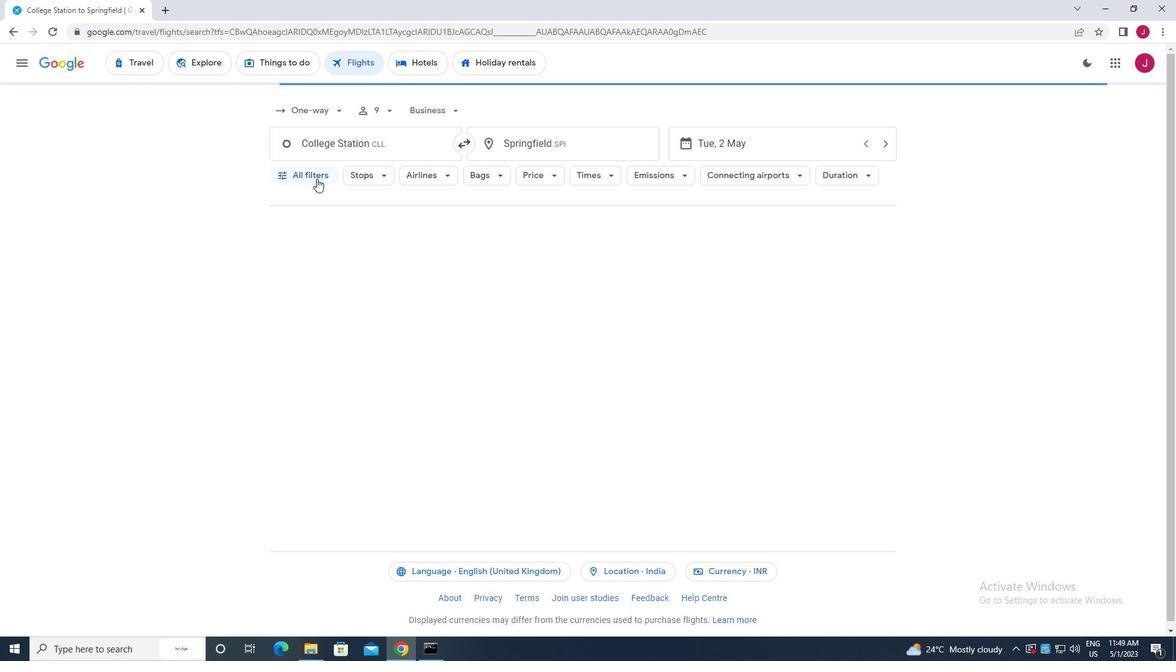 
Action: Mouse pressed left at (315, 177)
Screenshot: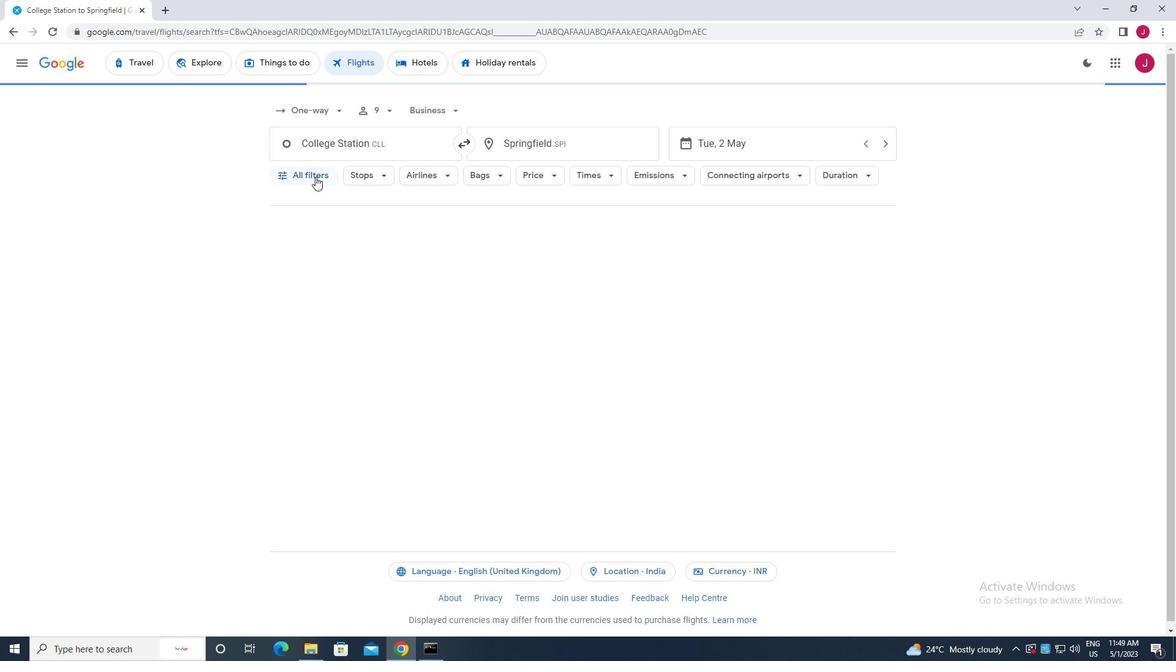 
Action: Mouse moved to (380, 280)
Screenshot: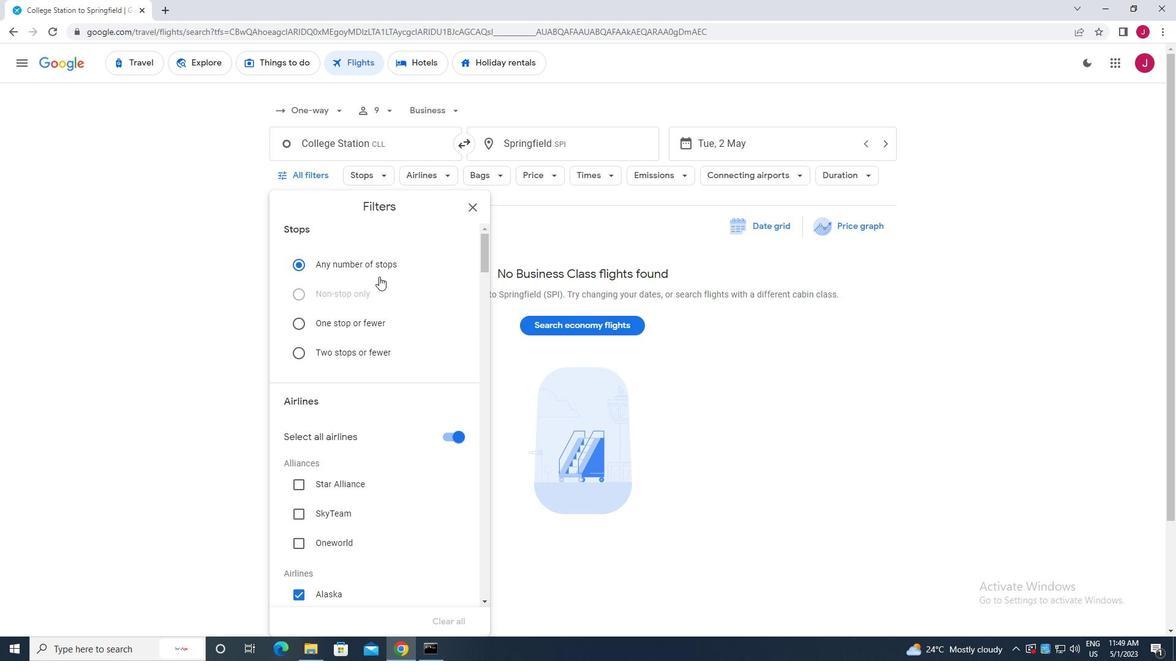 
Action: Mouse scrolled (380, 280) with delta (0, 0)
Screenshot: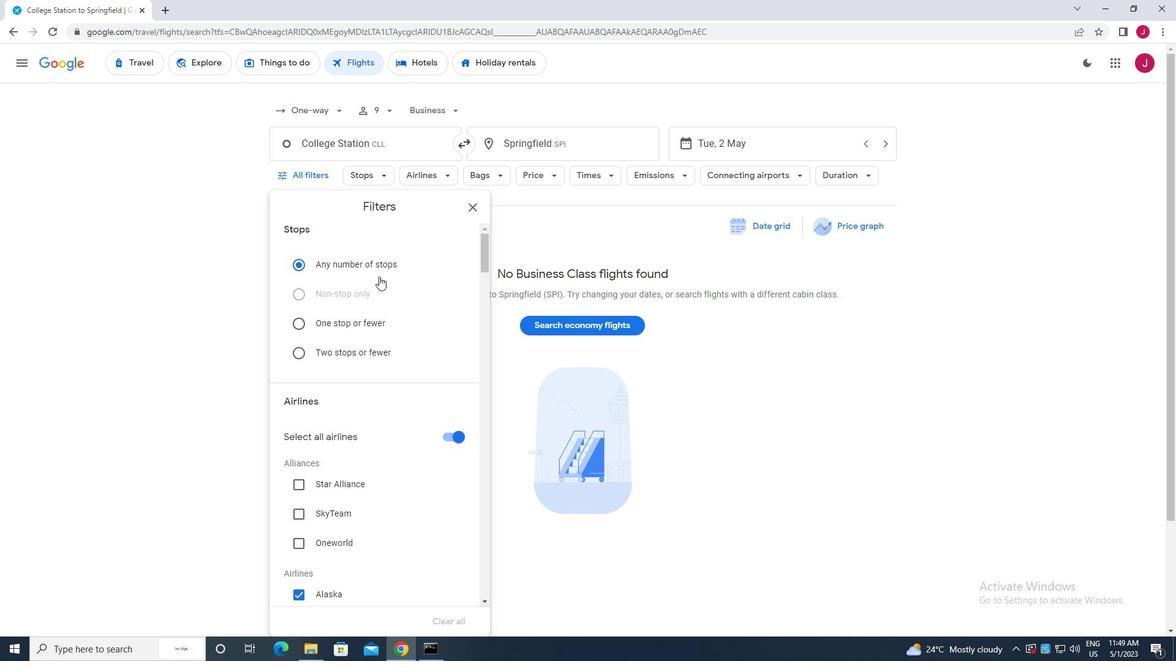 
Action: Mouse moved to (380, 282)
Screenshot: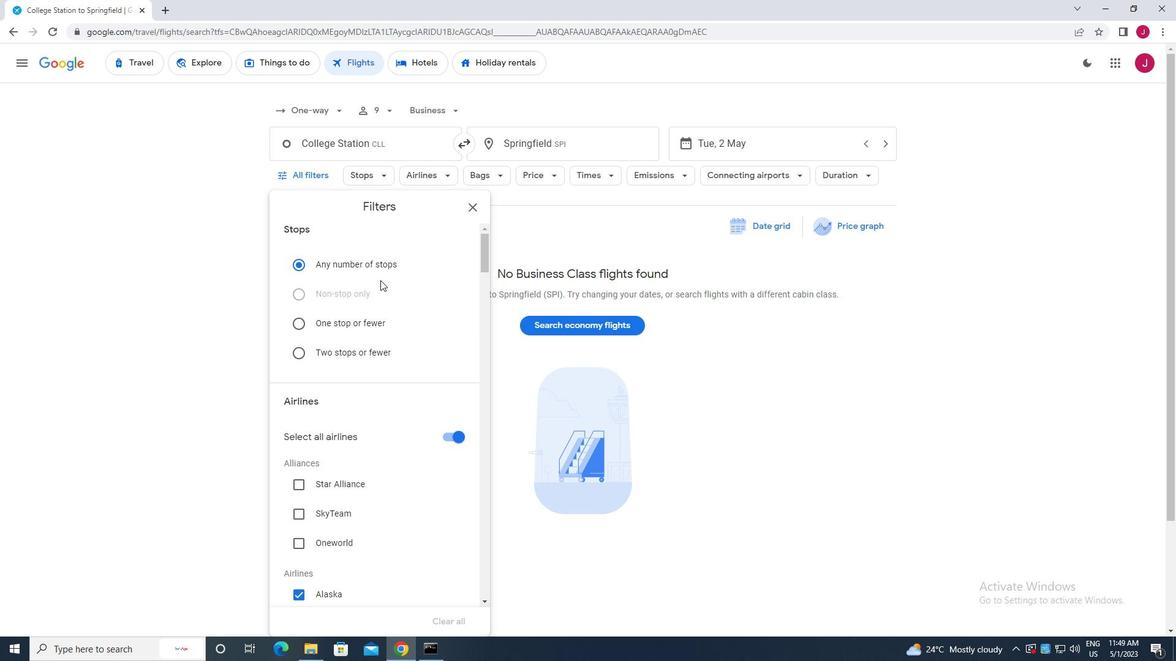
Action: Mouse scrolled (380, 281) with delta (0, 0)
Screenshot: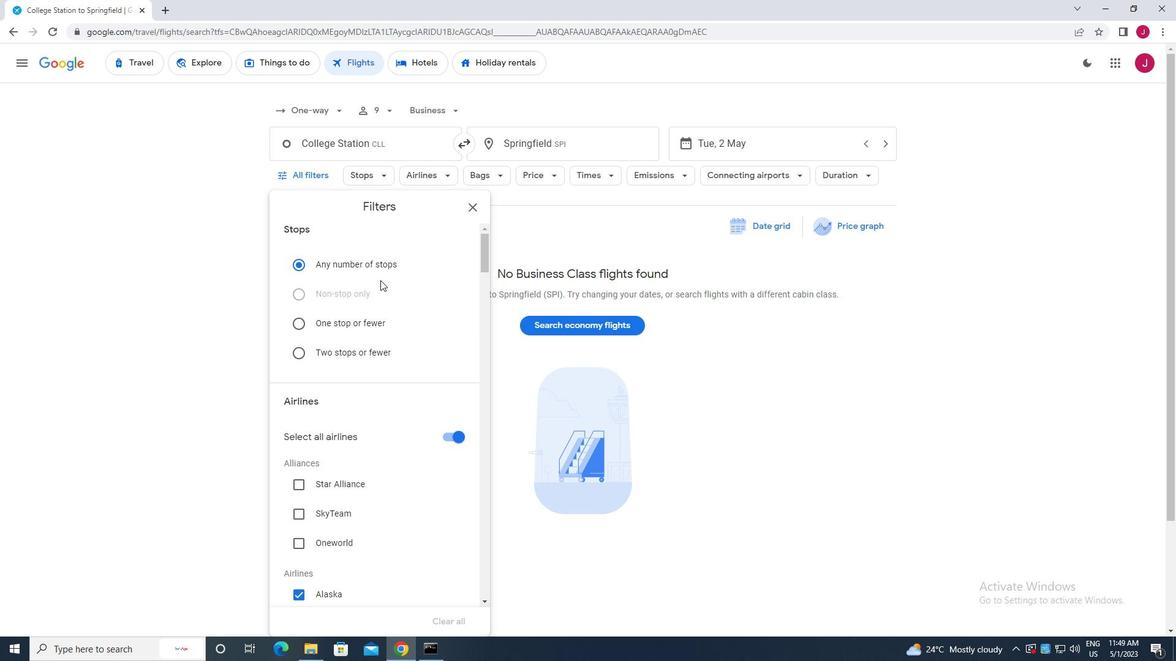 
Action: Mouse moved to (446, 313)
Screenshot: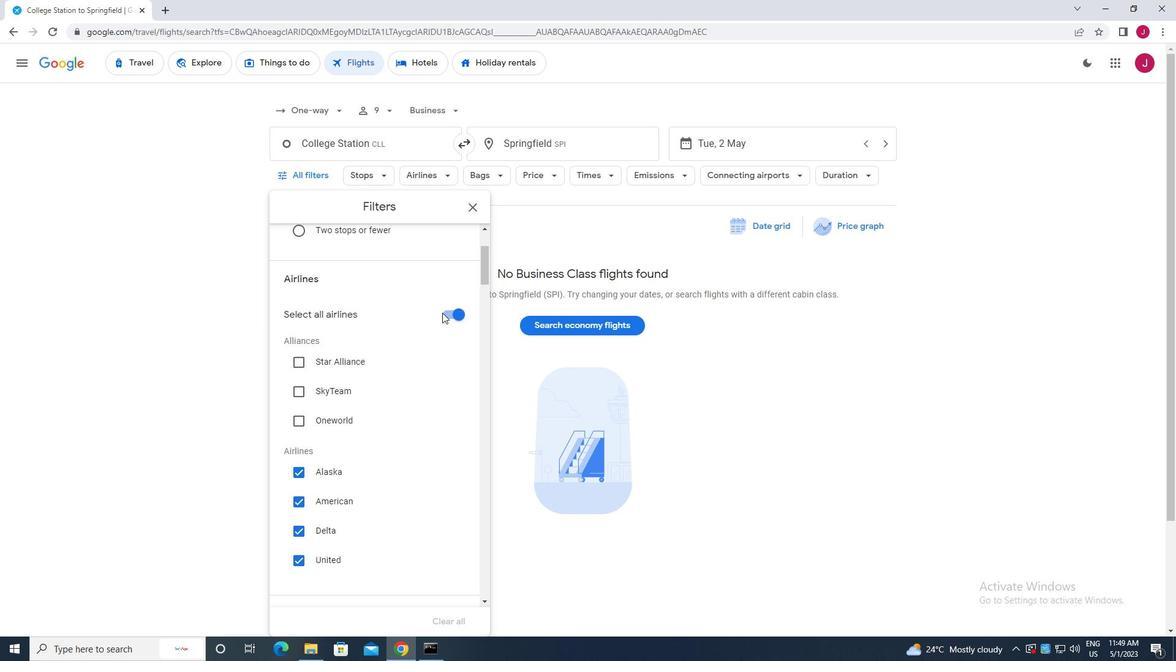 
Action: Mouse pressed left at (446, 313)
Screenshot: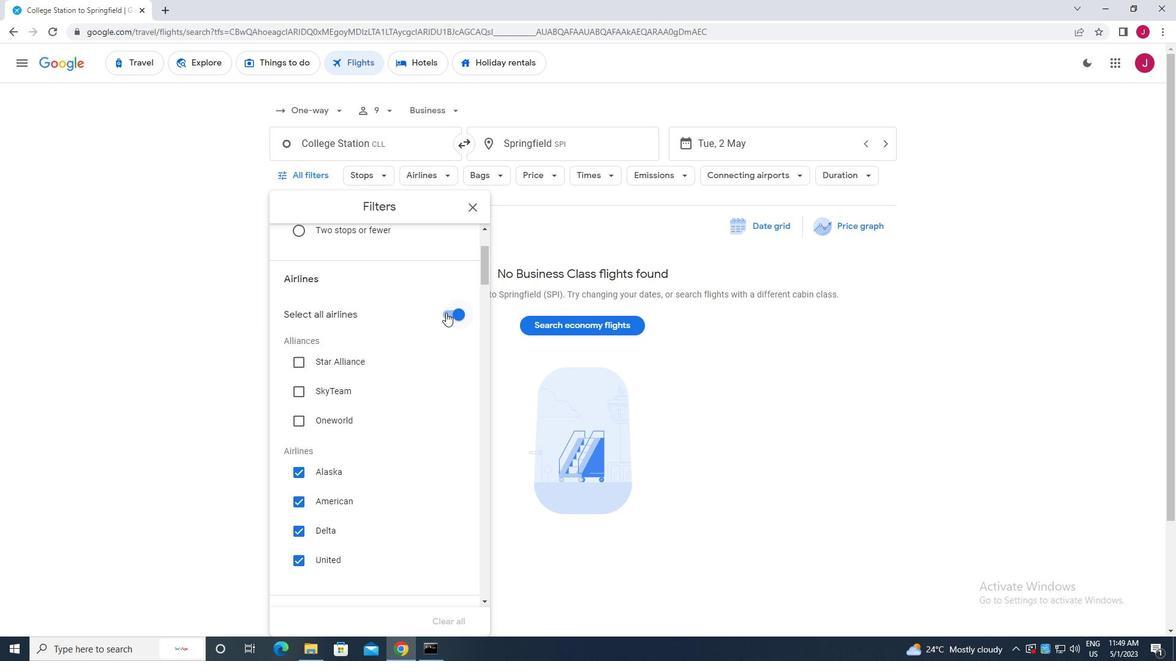 
Action: Mouse moved to (344, 331)
Screenshot: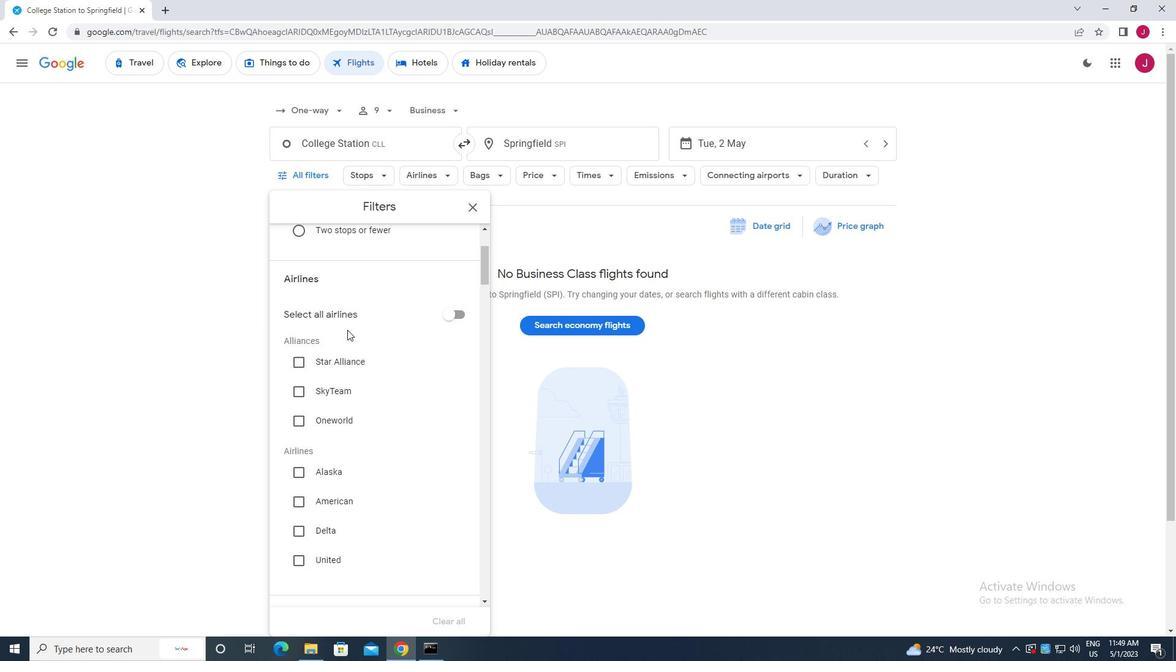 
Action: Mouse scrolled (344, 330) with delta (0, 0)
Screenshot: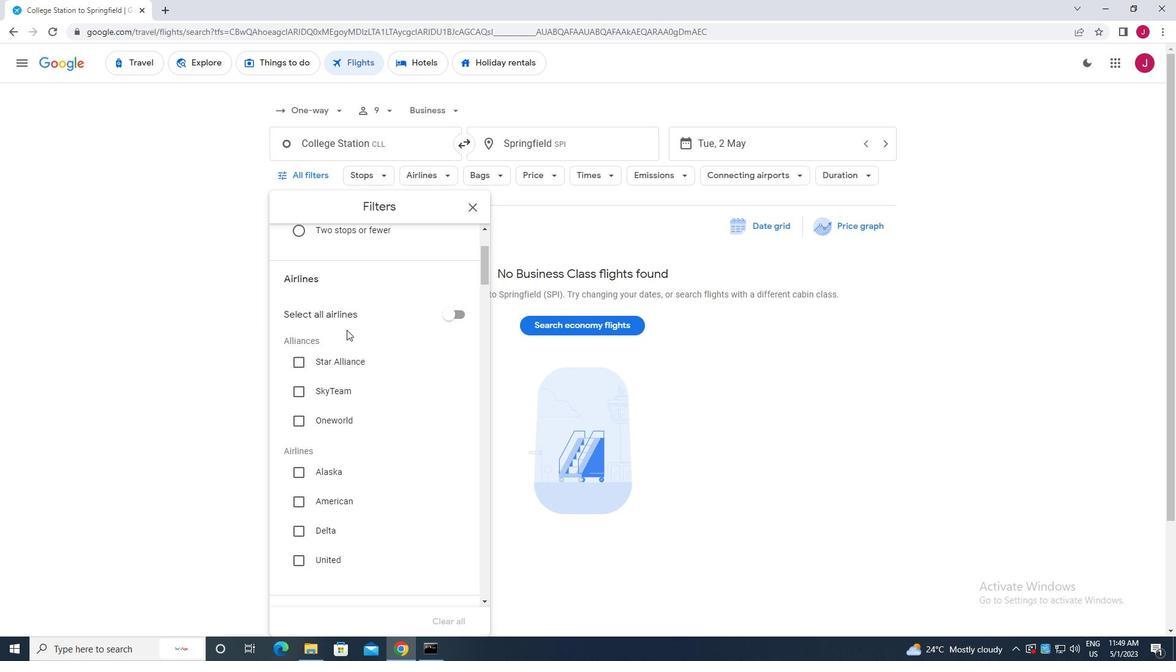 
Action: Mouse moved to (343, 332)
Screenshot: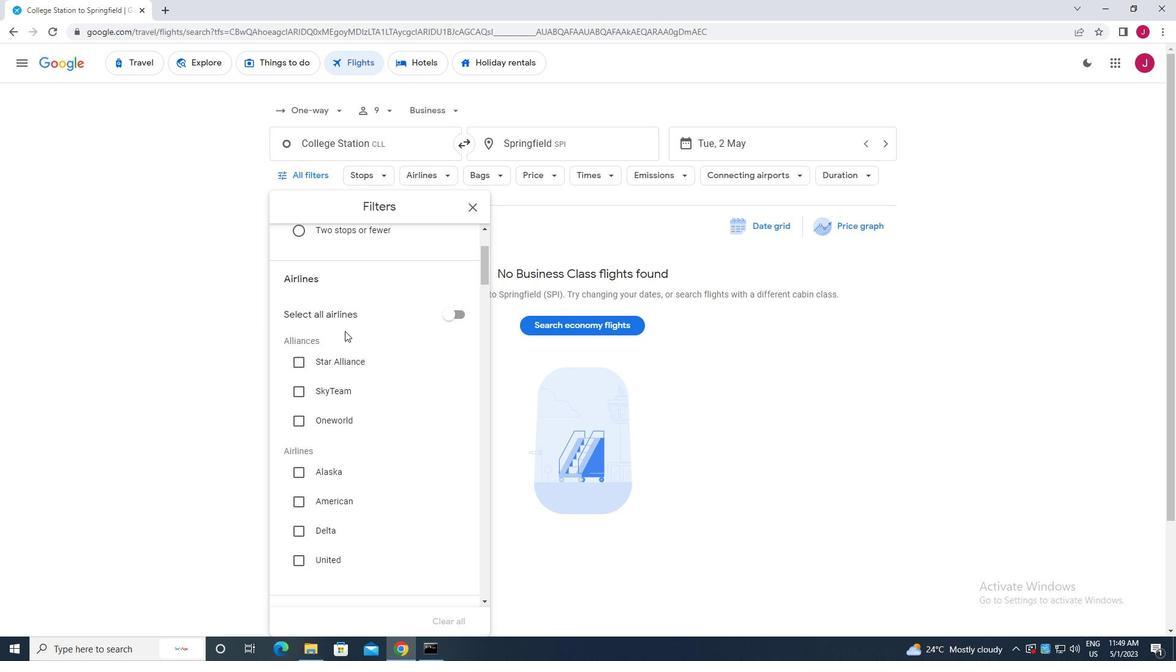 
Action: Mouse scrolled (343, 332) with delta (0, 0)
Screenshot: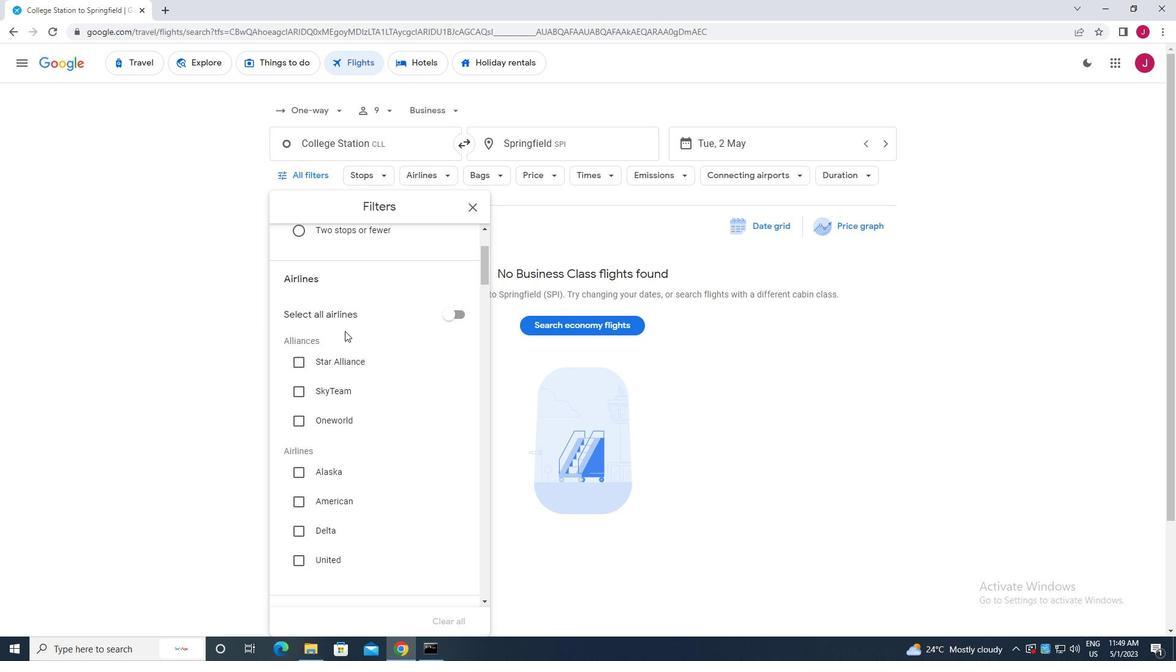 
Action: Mouse moved to (333, 389)
Screenshot: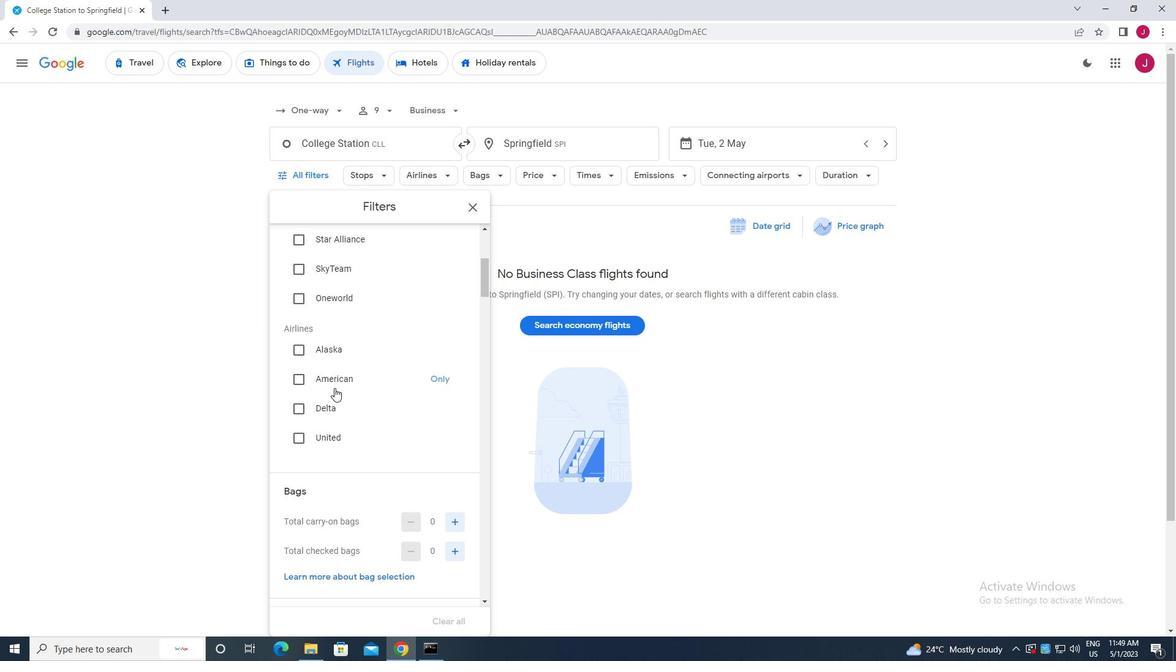 
Action: Mouse scrolled (333, 389) with delta (0, 0)
Screenshot: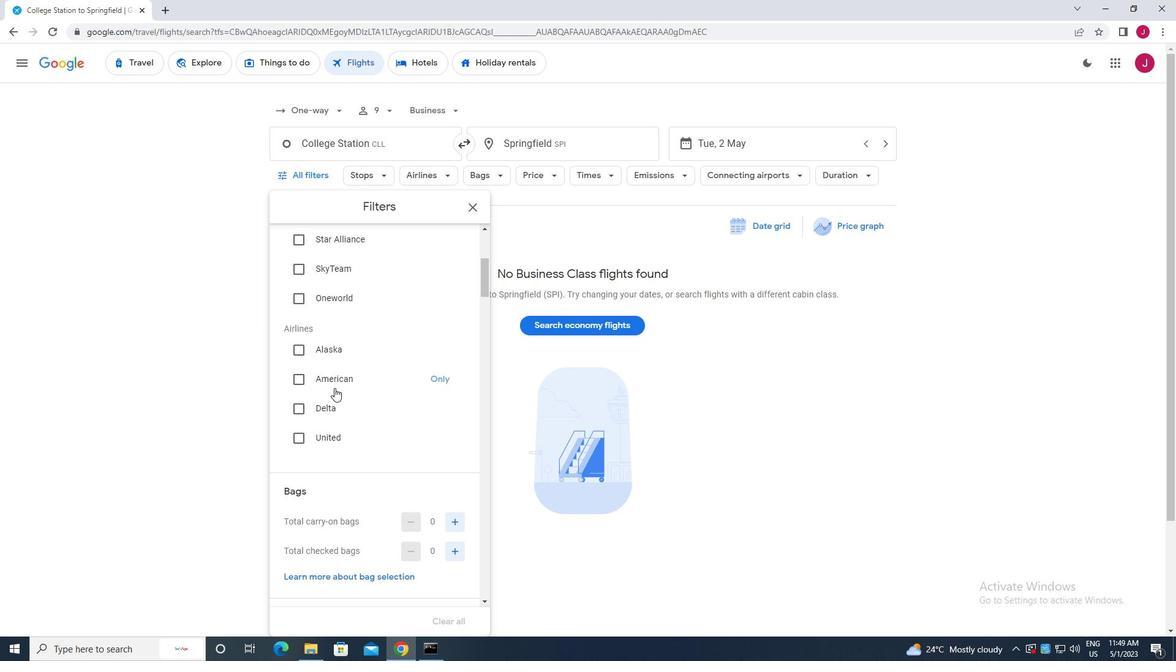 
Action: Mouse moved to (333, 390)
Screenshot: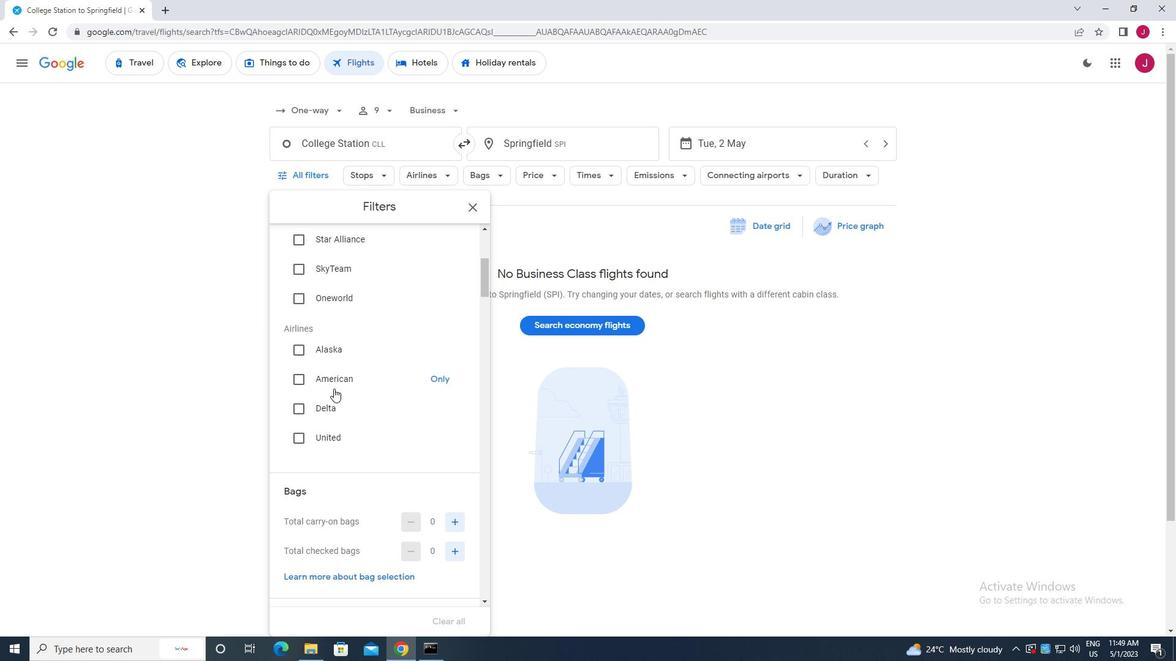 
Action: Mouse scrolled (333, 389) with delta (0, 0)
Screenshot: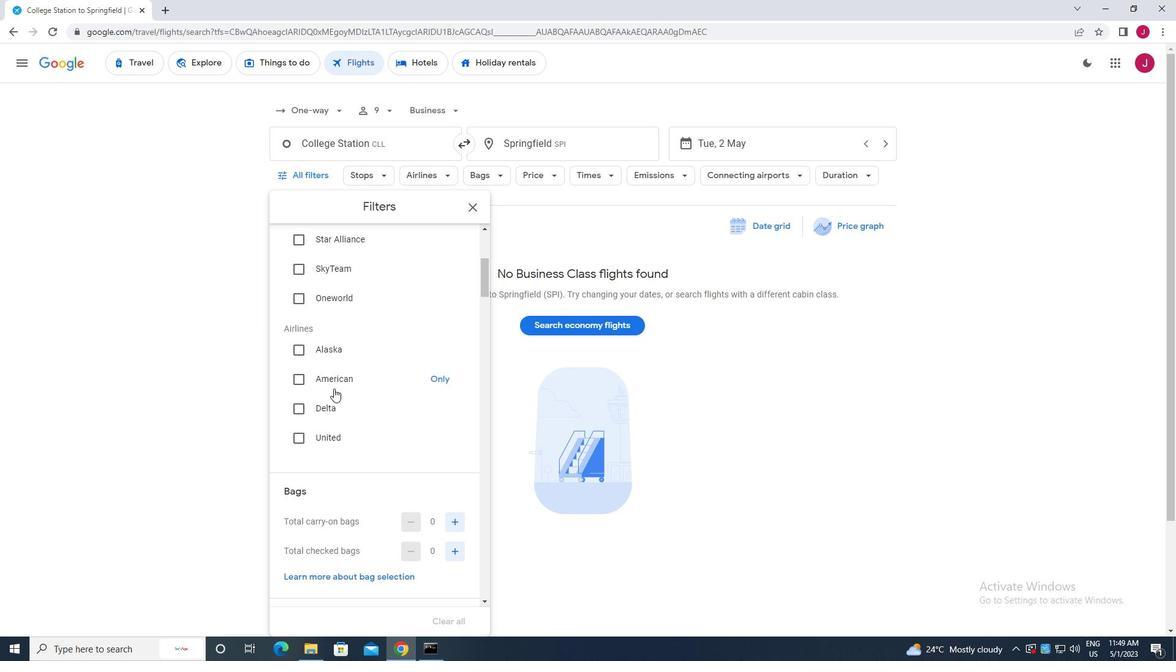 
Action: Mouse moved to (331, 390)
Screenshot: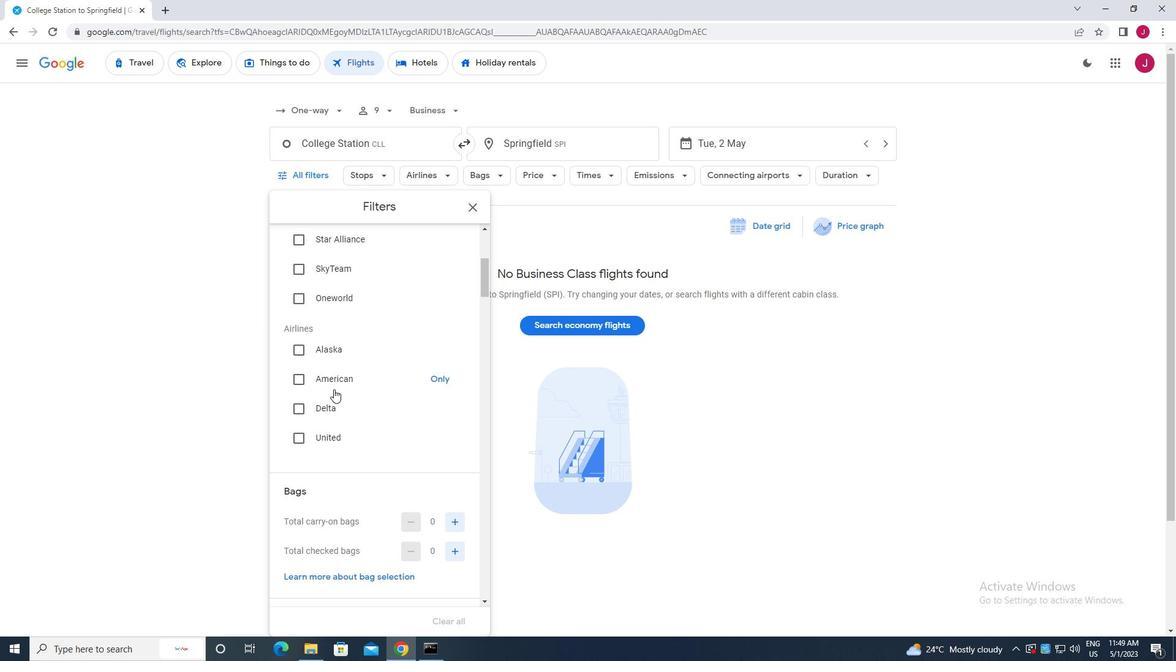 
Action: Mouse scrolled (331, 390) with delta (0, 0)
Screenshot: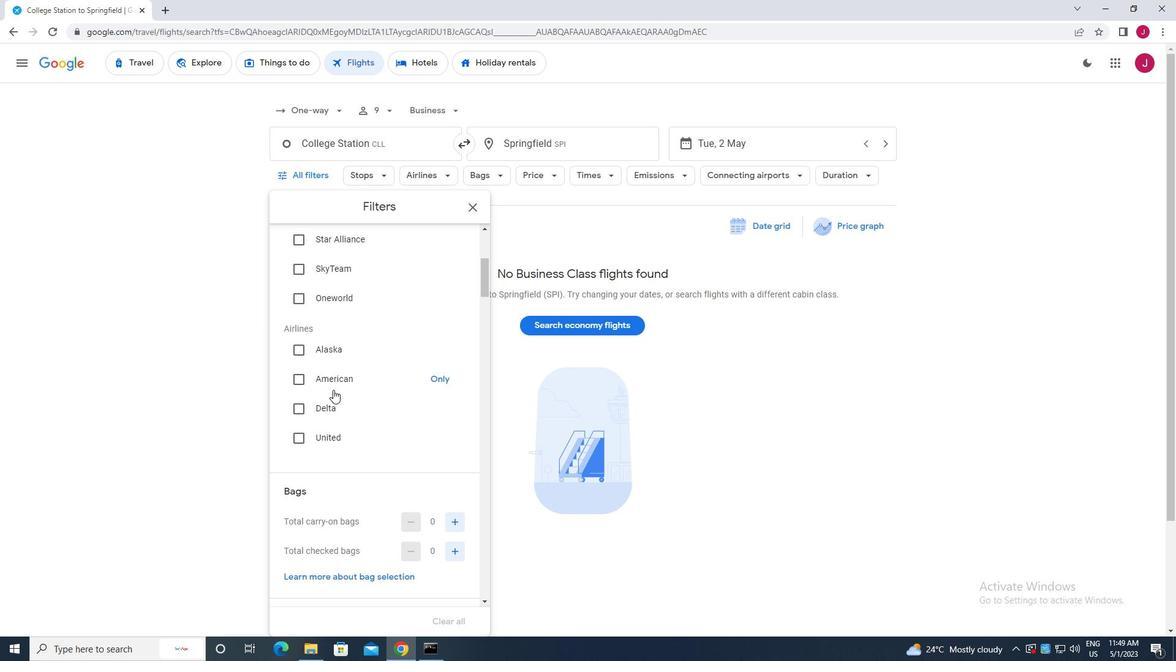 
Action: Mouse moved to (331, 390)
Screenshot: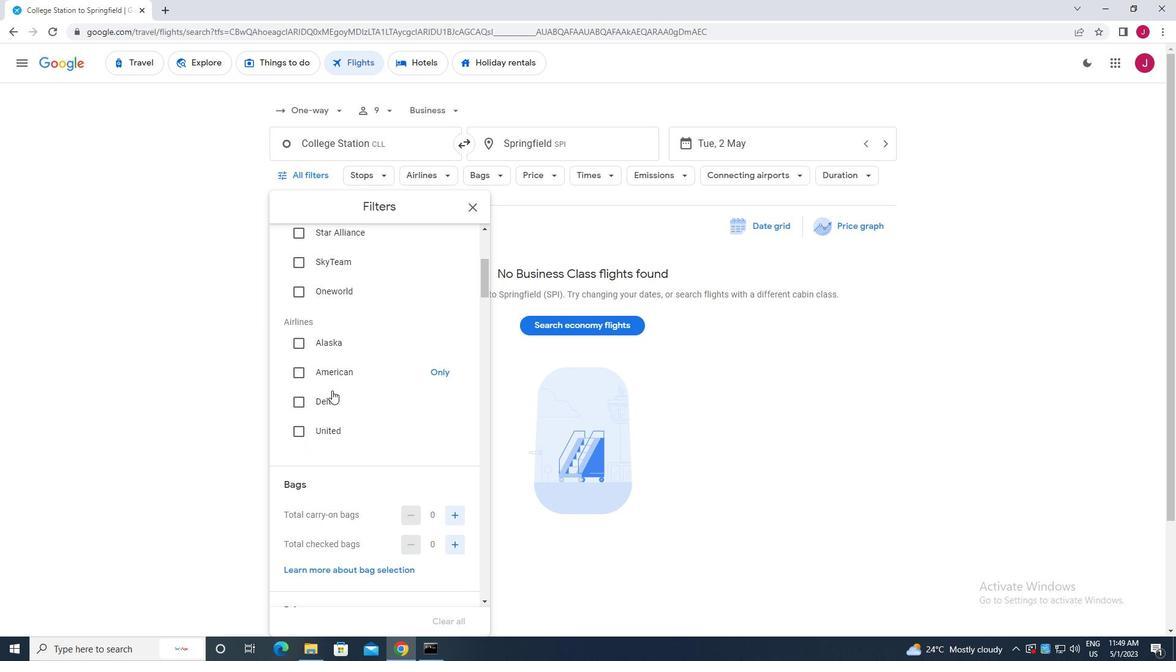 
Action: Mouse scrolled (331, 390) with delta (0, 0)
Screenshot: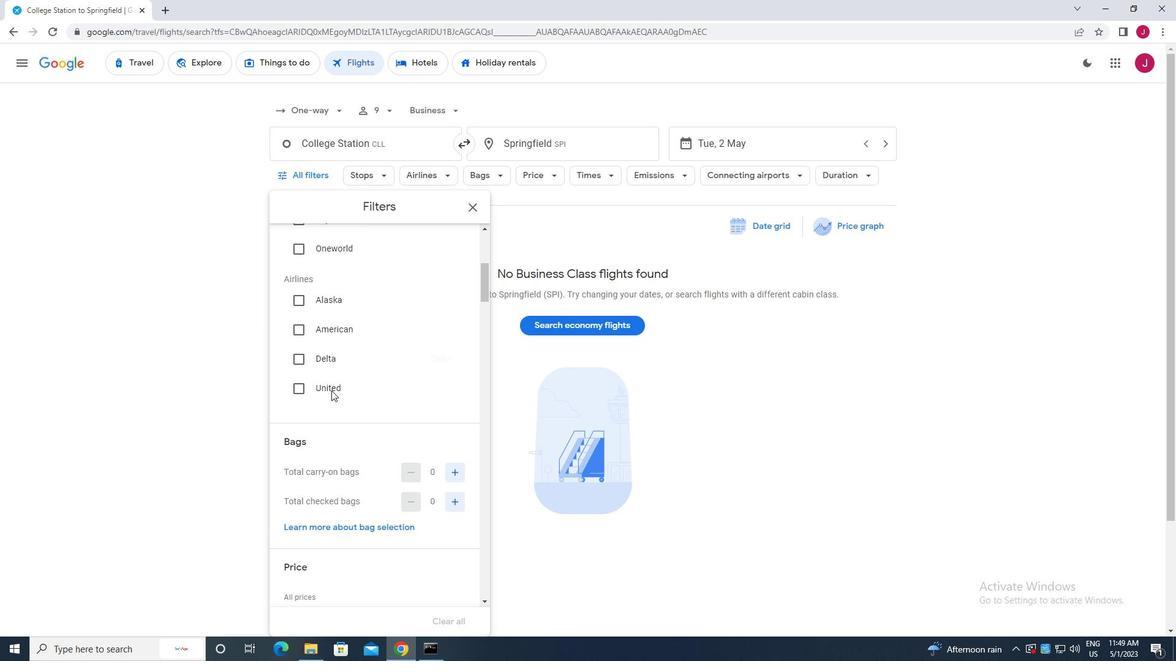 
Action: Mouse scrolled (331, 390) with delta (0, 0)
Screenshot: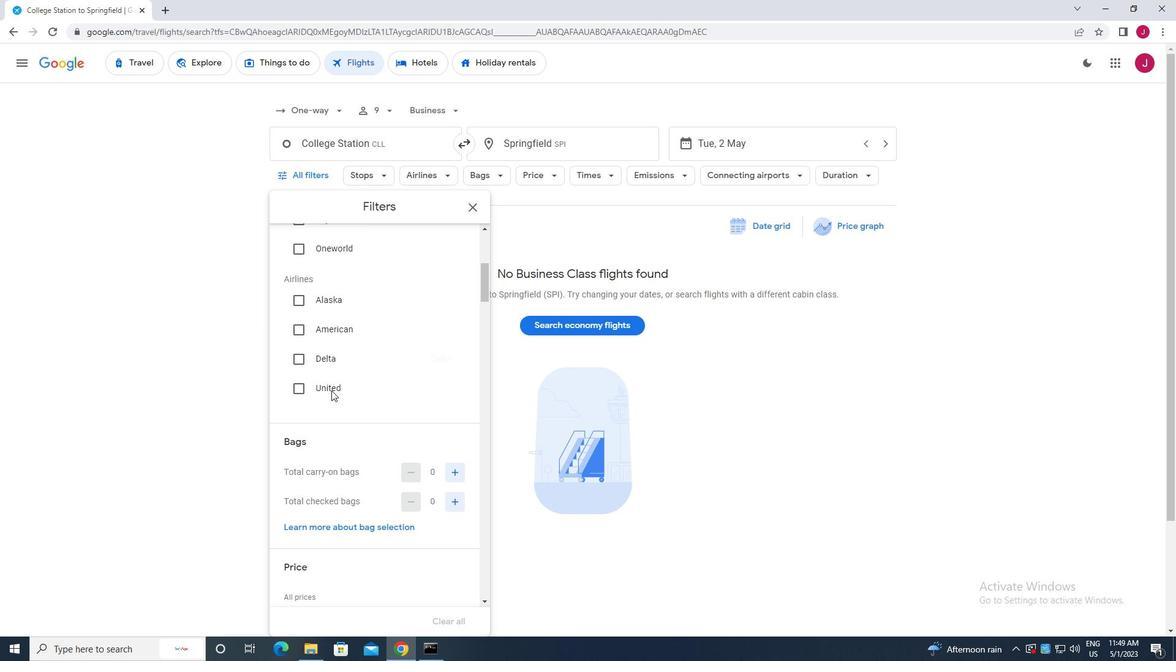 
Action: Mouse scrolled (331, 391) with delta (0, 0)
Screenshot: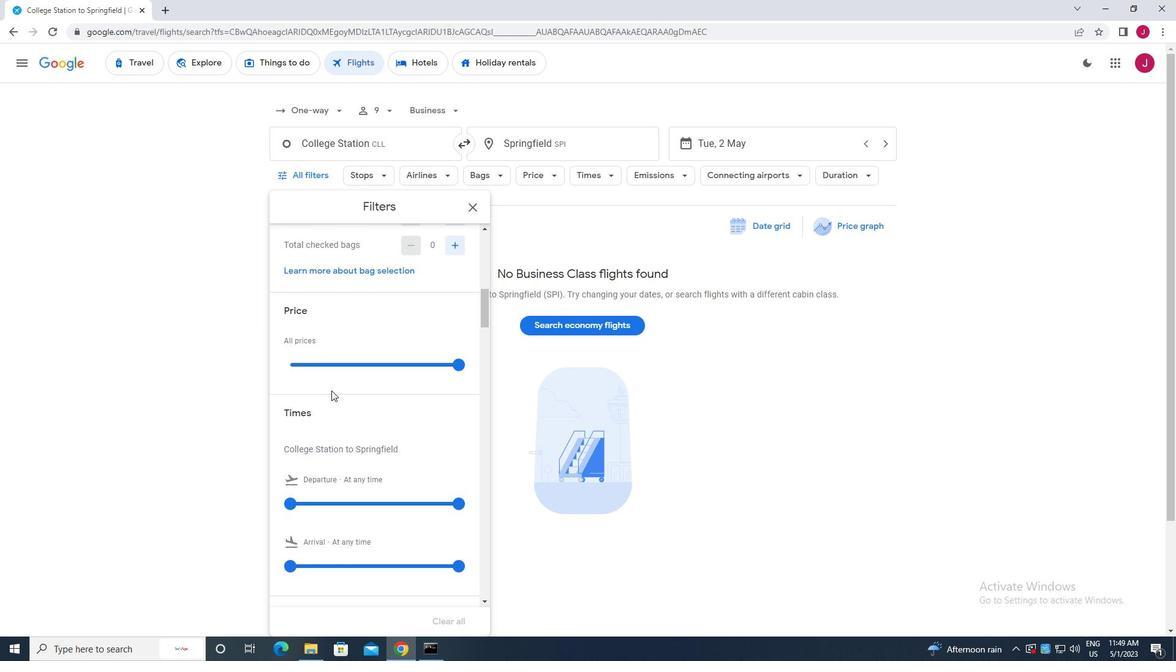 
Action: Mouse moved to (455, 275)
Screenshot: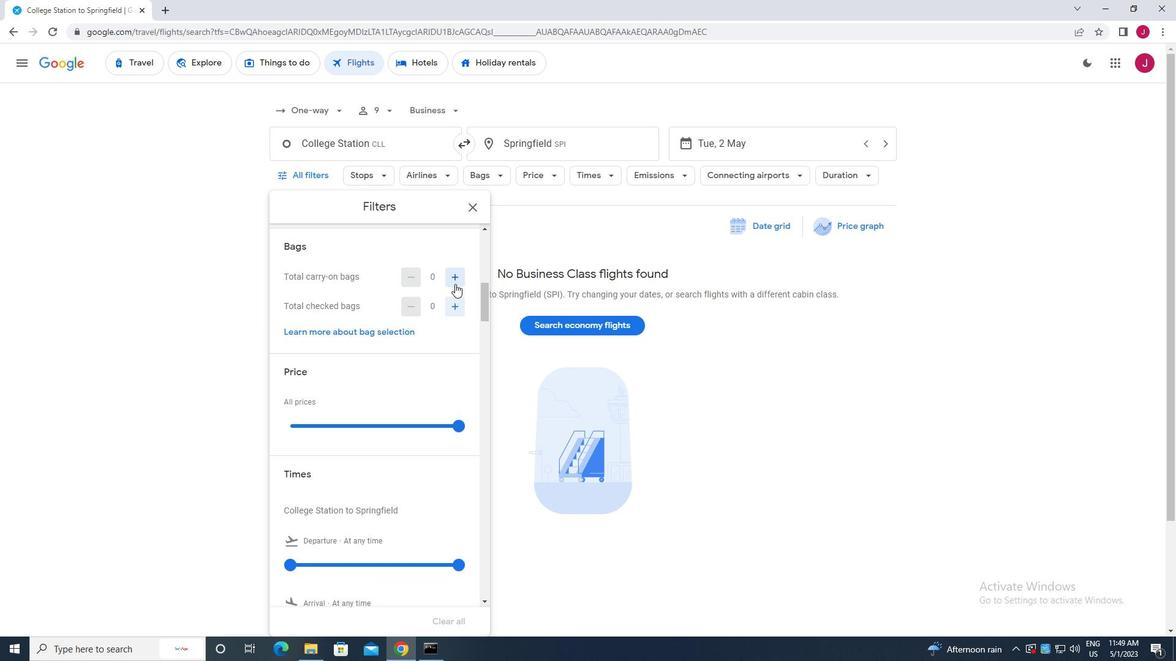 
Action: Mouse pressed left at (455, 275)
Screenshot: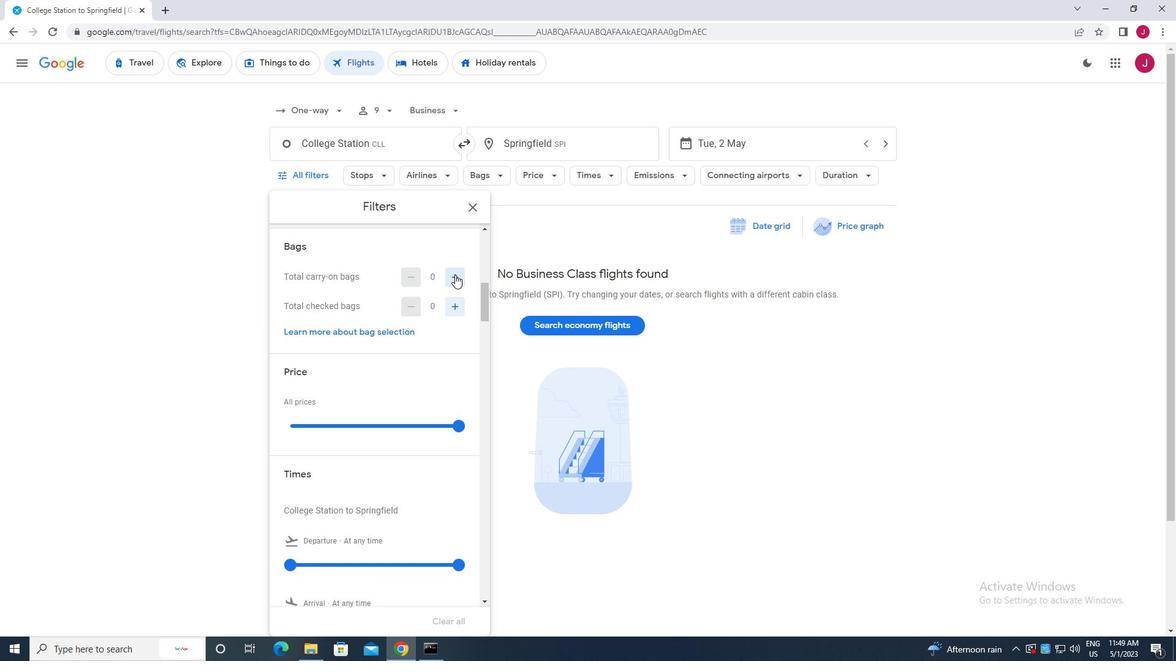 
Action: Mouse moved to (444, 336)
Screenshot: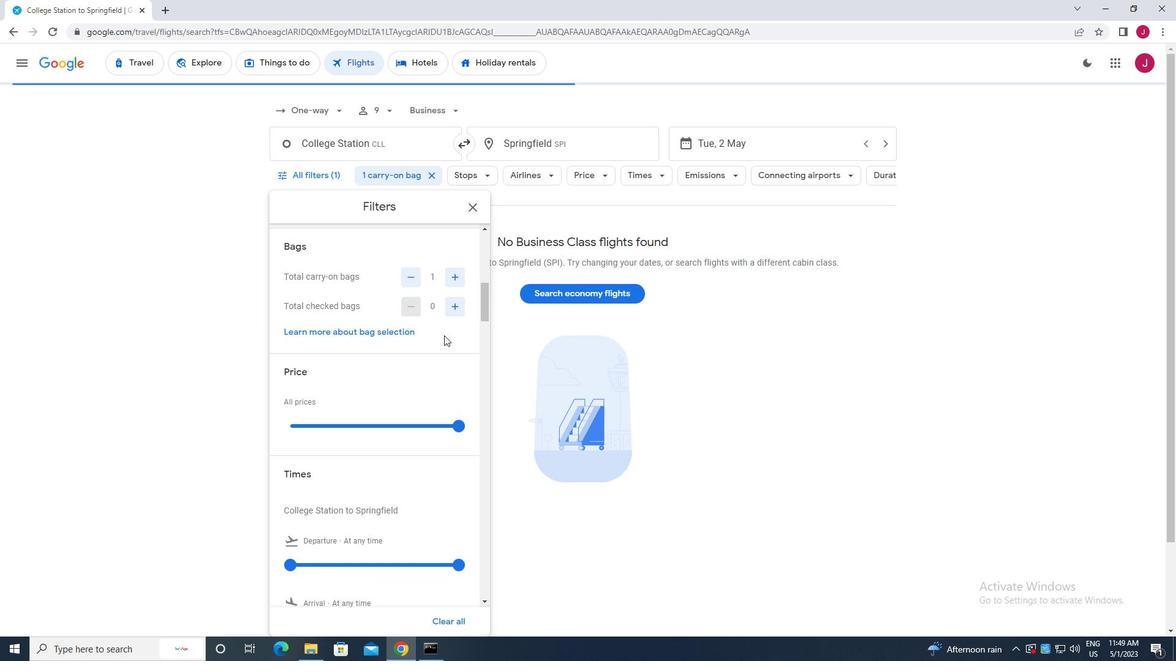 
Action: Mouse scrolled (444, 335) with delta (0, 0)
Screenshot: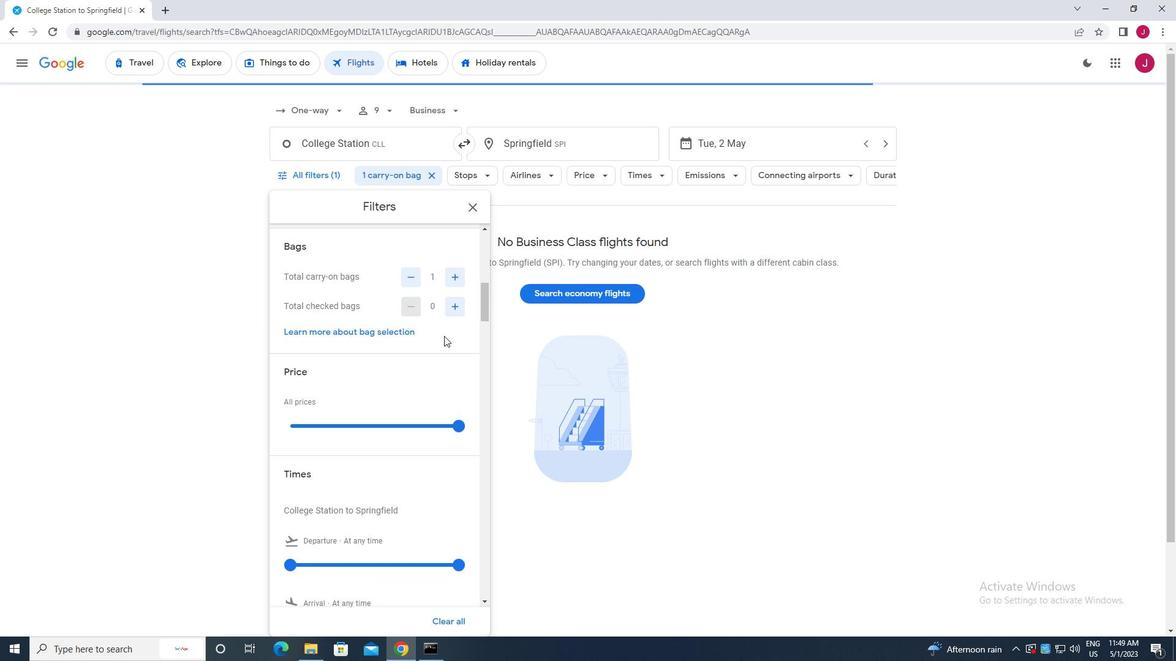 
Action: Mouse scrolled (444, 335) with delta (0, 0)
Screenshot: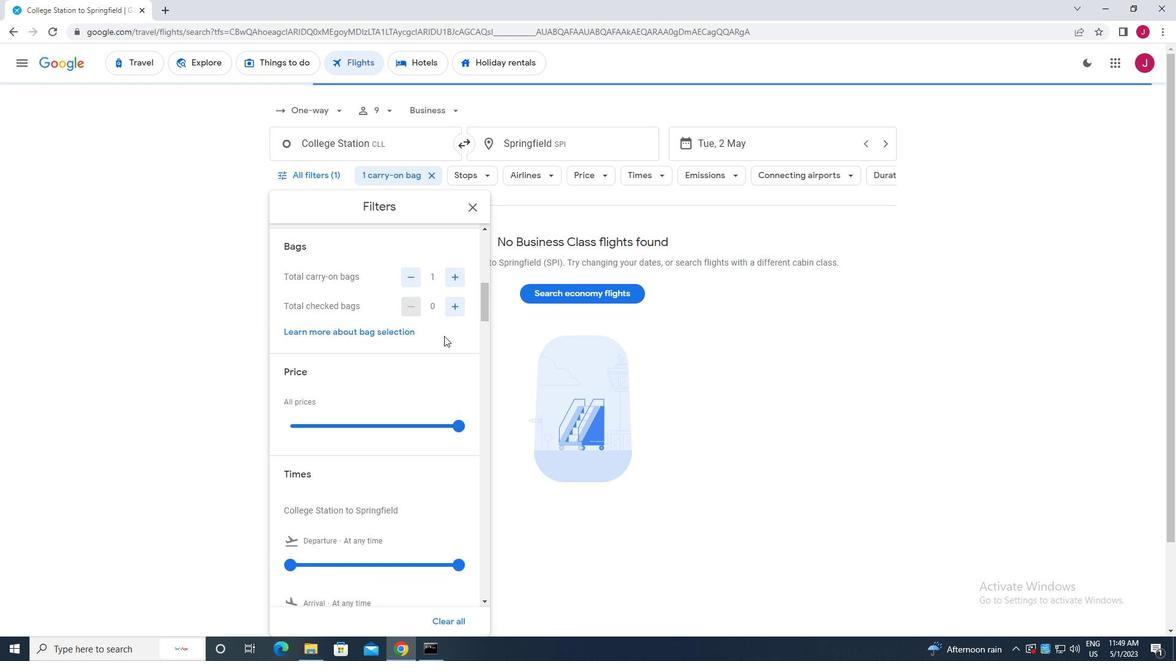 
Action: Mouse moved to (458, 300)
Screenshot: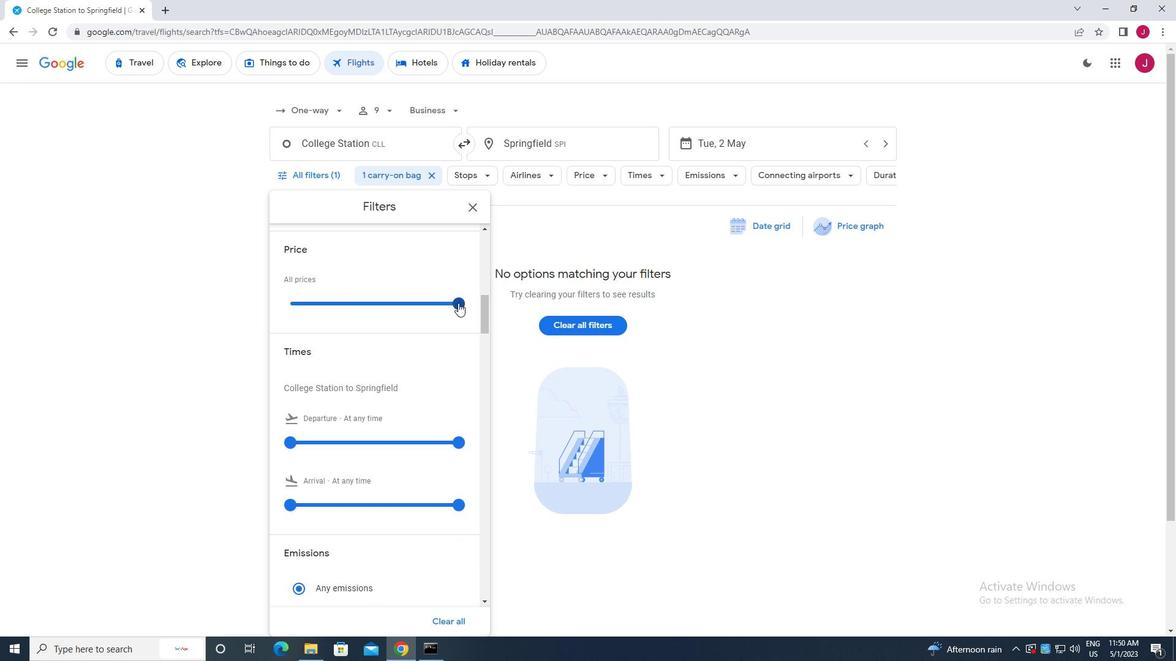 
Action: Mouse pressed left at (458, 300)
Screenshot: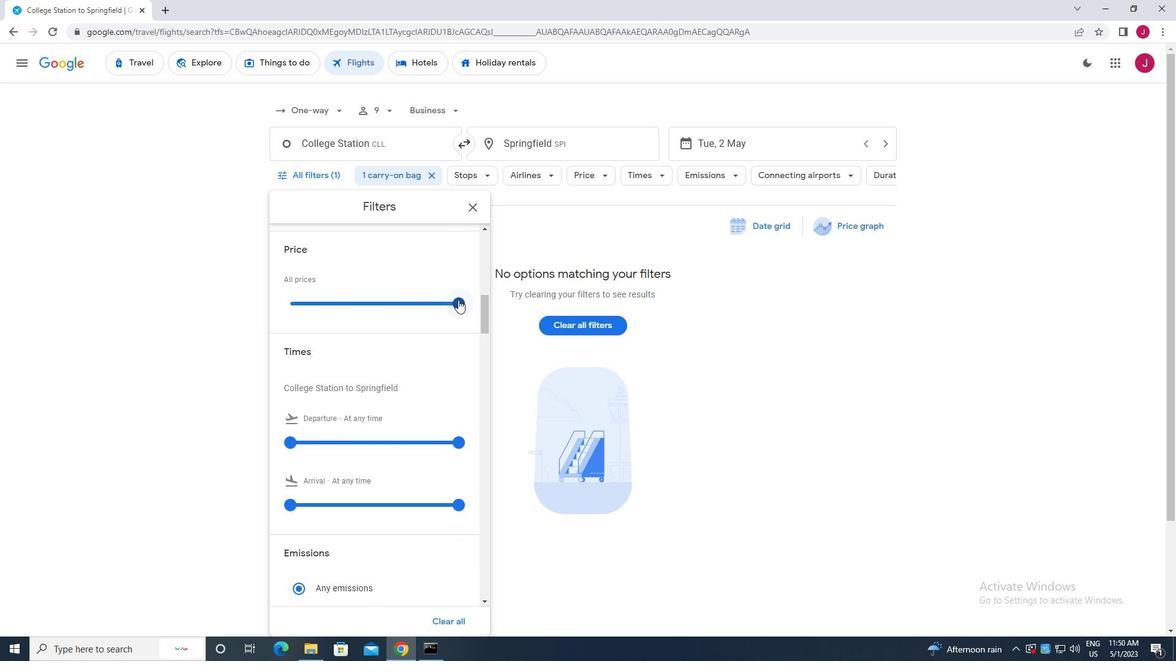 
Action: Mouse pressed left at (458, 300)
Screenshot: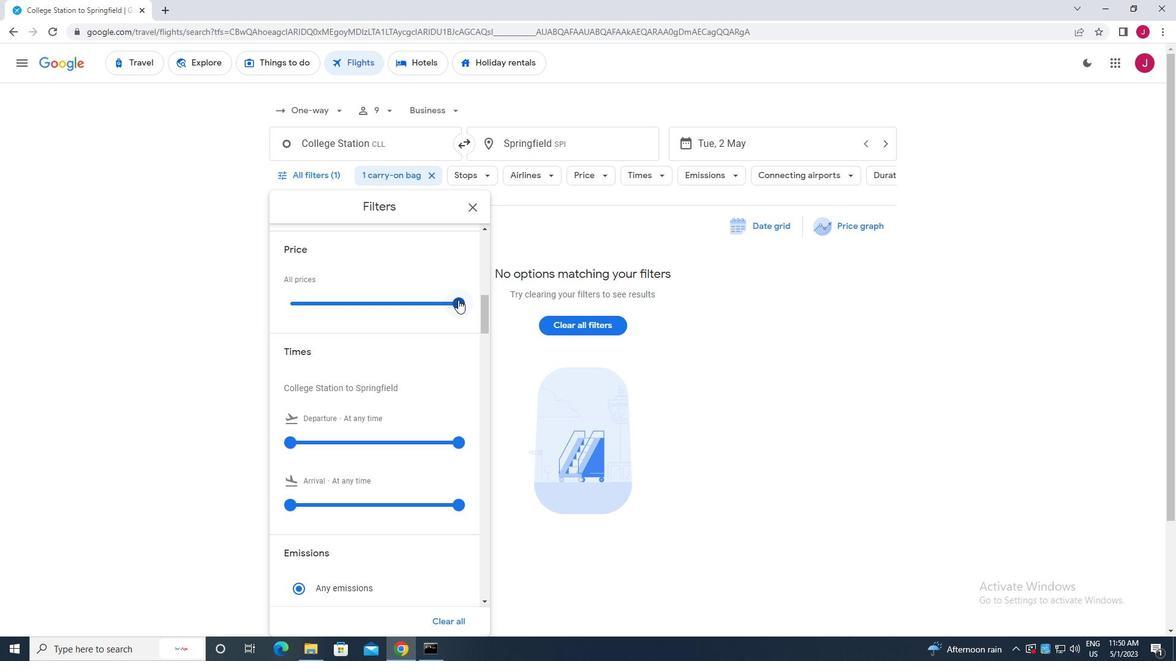 
Action: Mouse moved to (460, 306)
Screenshot: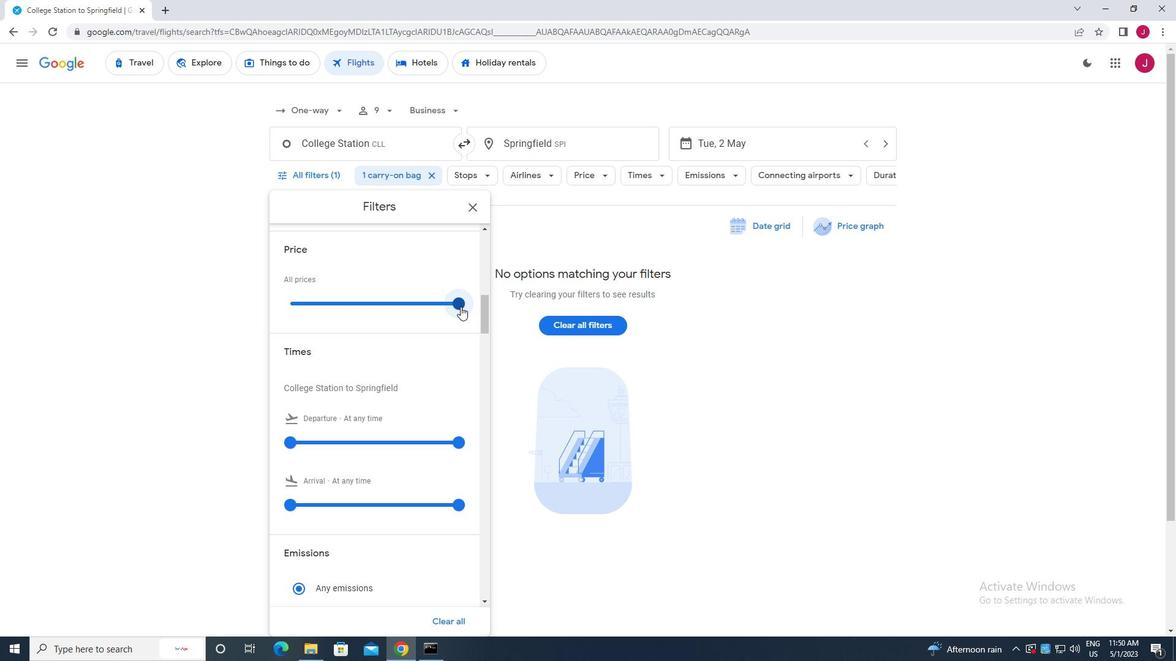 
Action: Mouse pressed left at (460, 306)
Screenshot: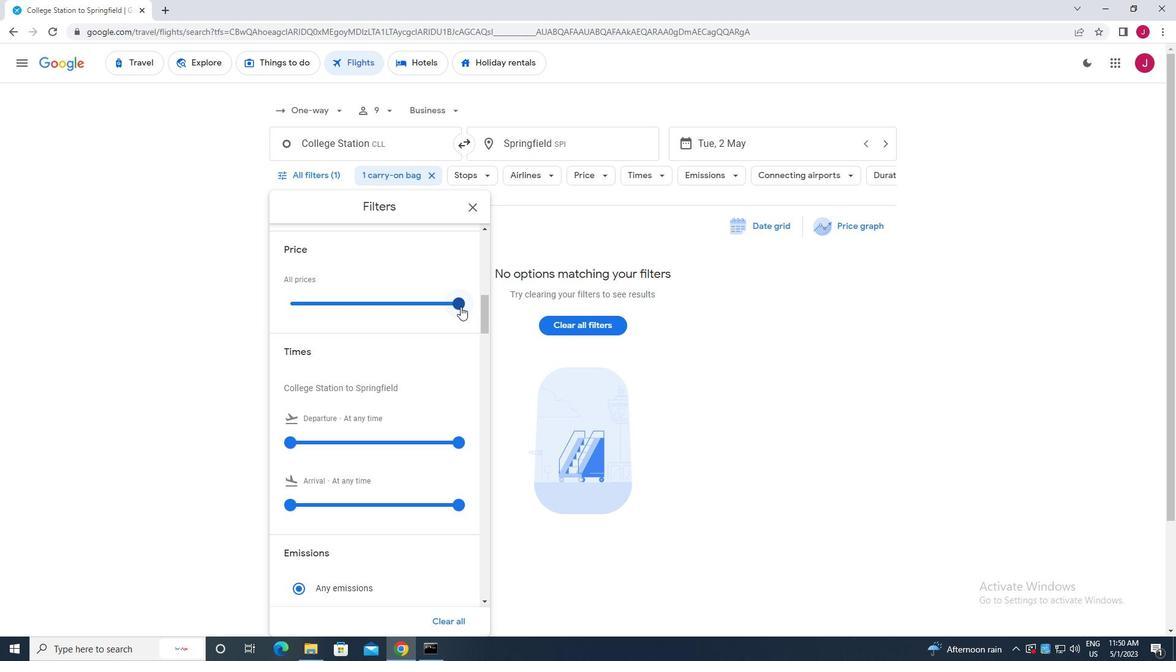 
Action: Mouse pressed left at (460, 306)
Screenshot: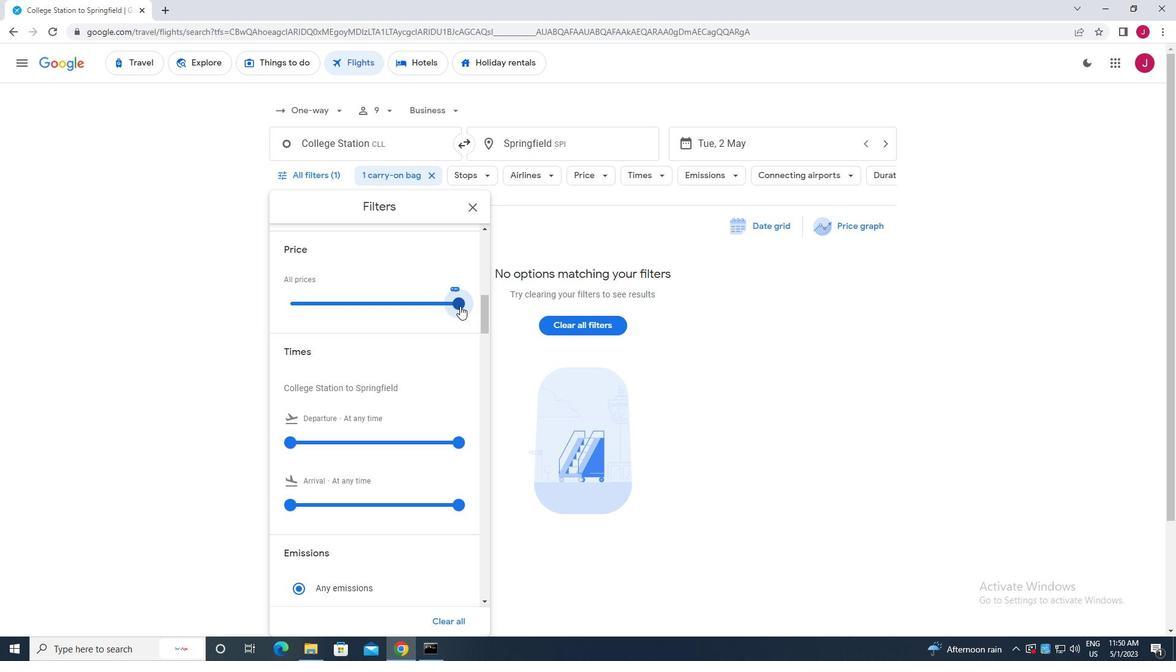
Action: Mouse moved to (464, 344)
Screenshot: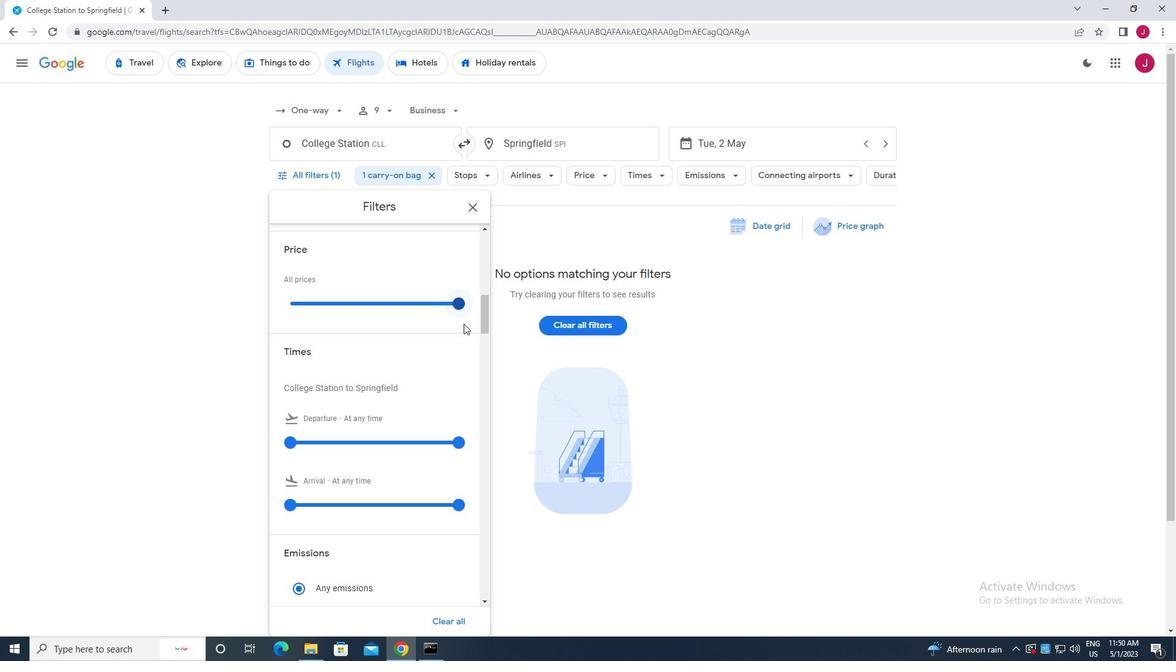 
Action: Mouse scrolled (464, 343) with delta (0, 0)
Screenshot: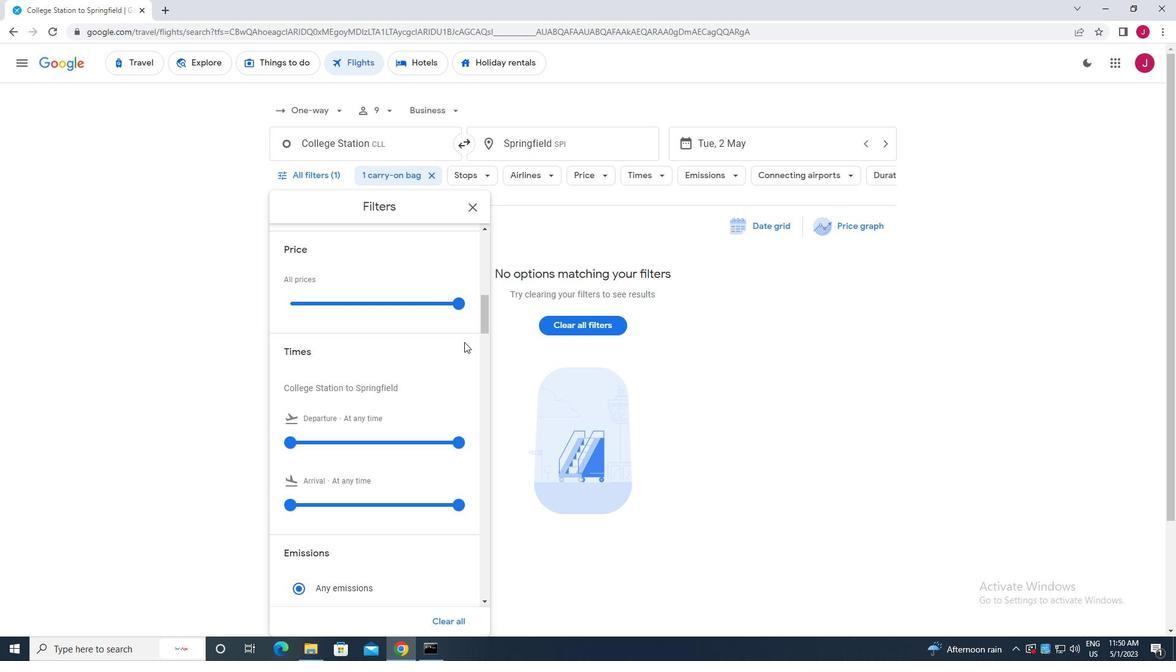 
Action: Mouse scrolled (464, 343) with delta (0, 0)
Screenshot: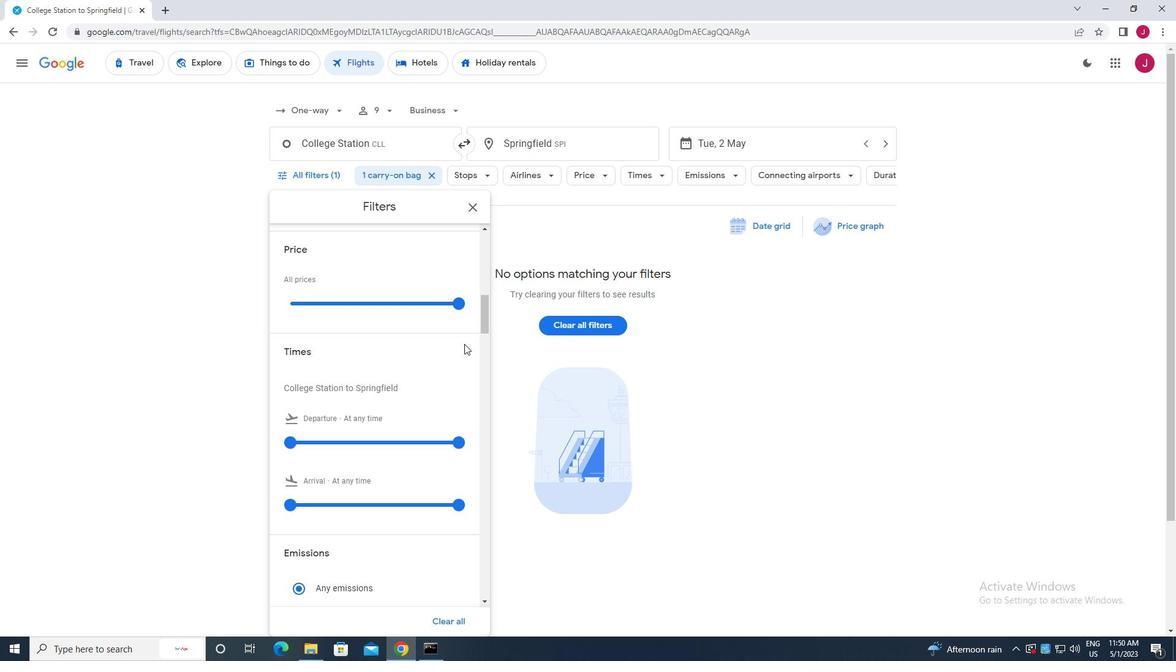 
Action: Mouse moved to (298, 321)
Screenshot: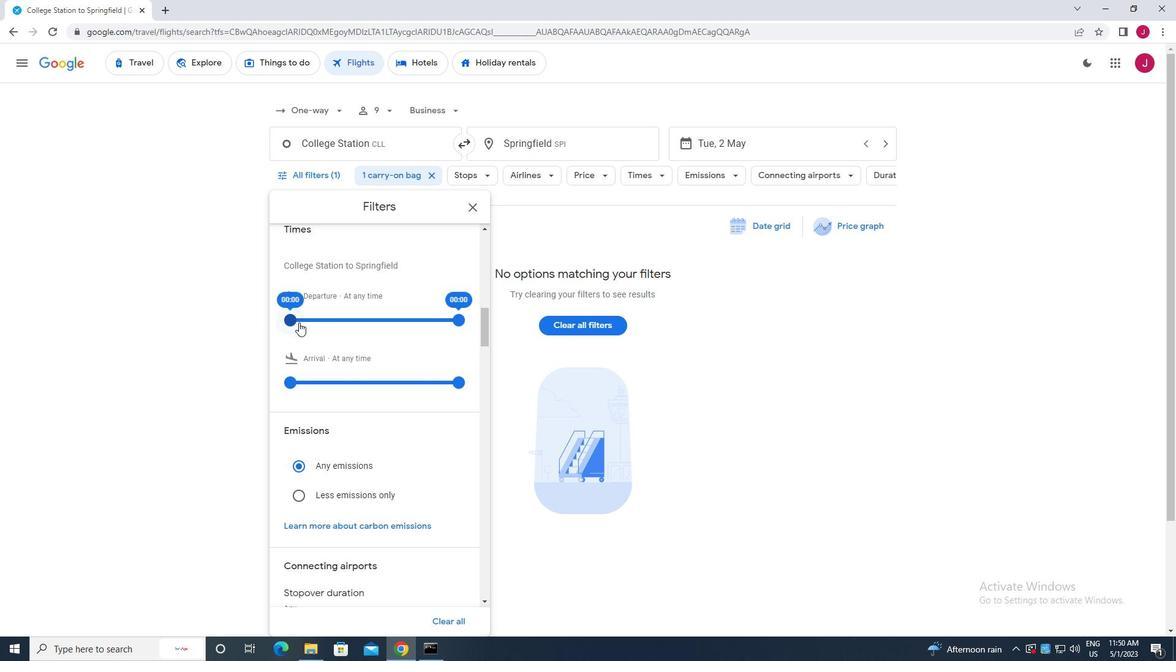 
Action: Mouse pressed left at (298, 321)
Screenshot: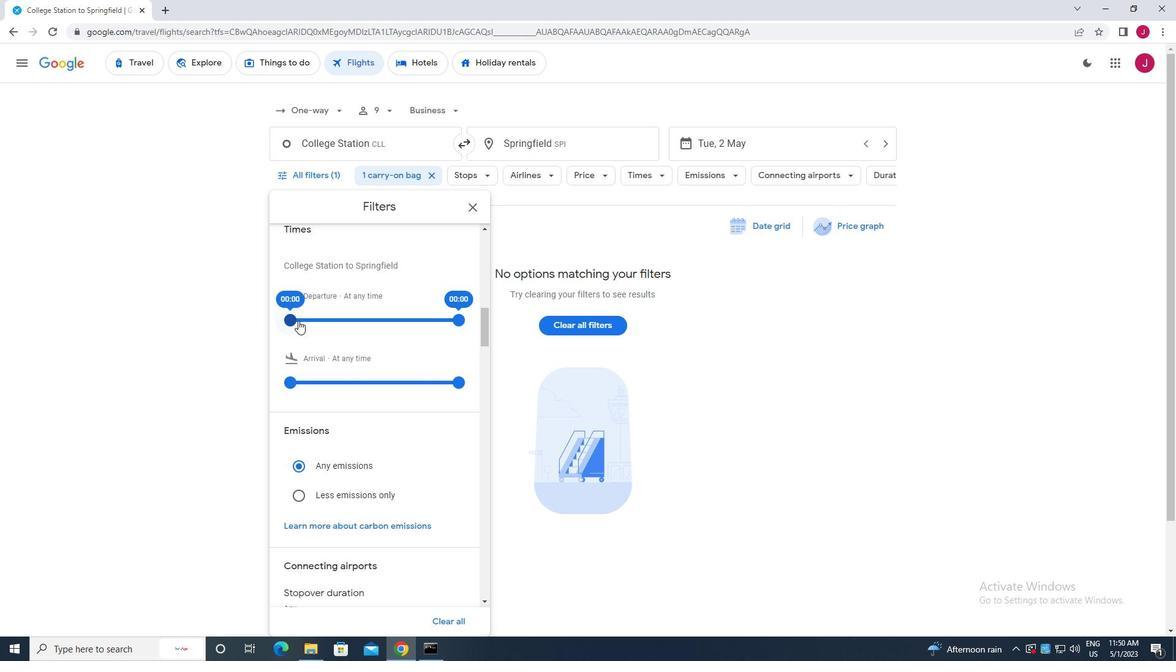 
Action: Mouse moved to (457, 319)
Screenshot: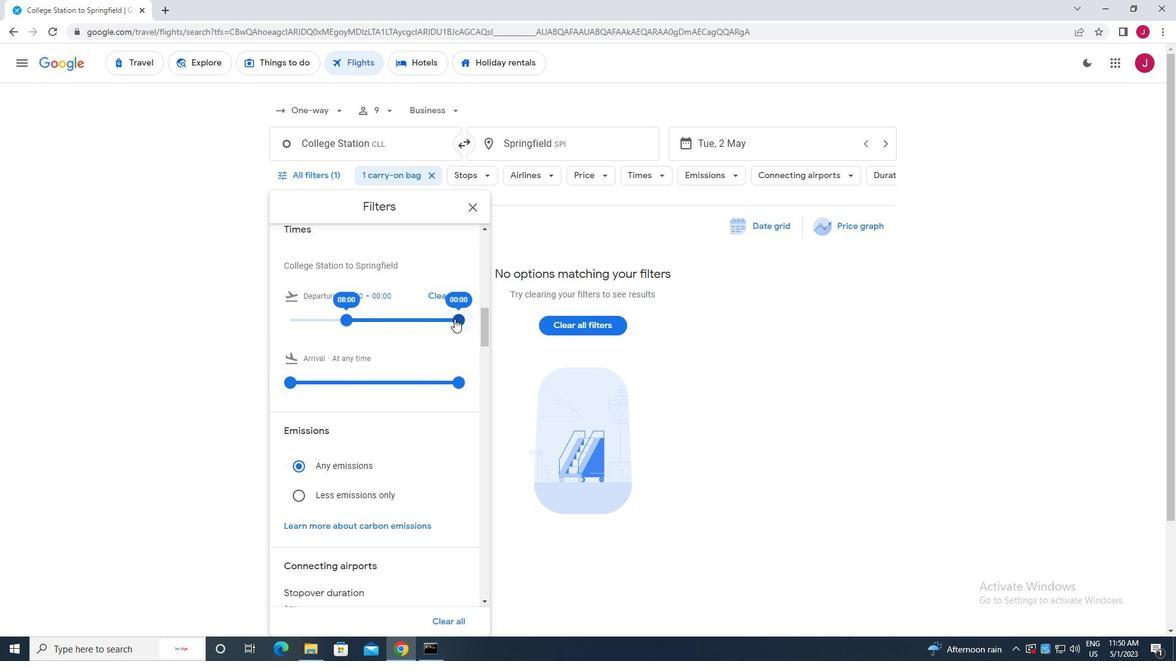 
Action: Mouse pressed left at (457, 319)
Screenshot: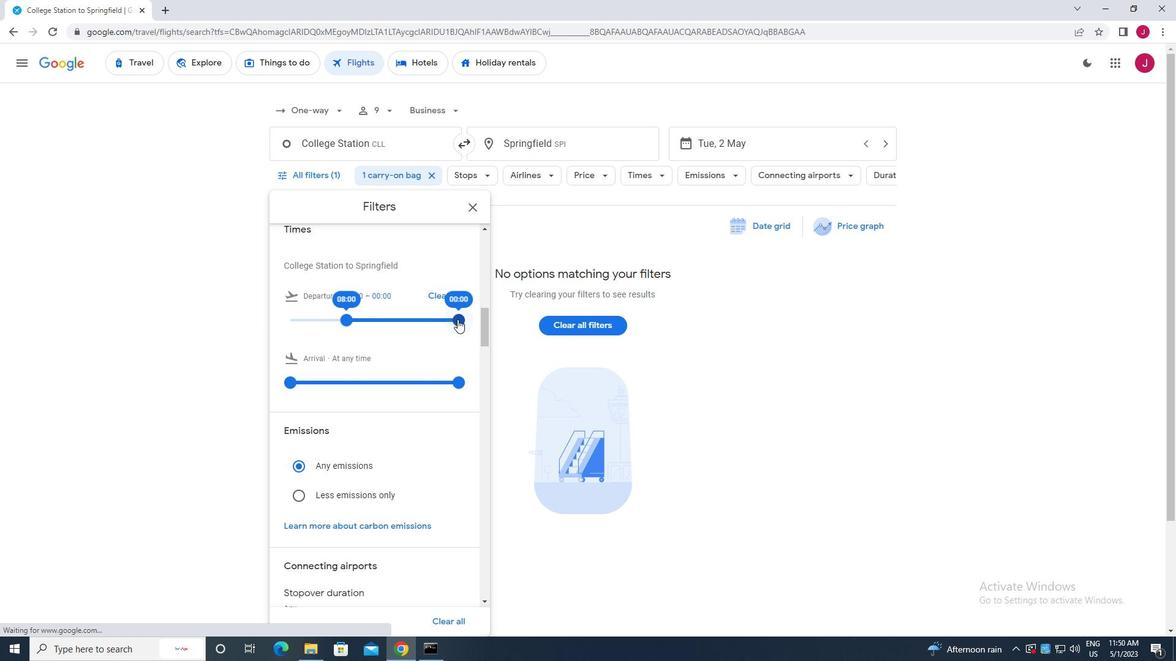 
Action: Mouse moved to (473, 203)
Screenshot: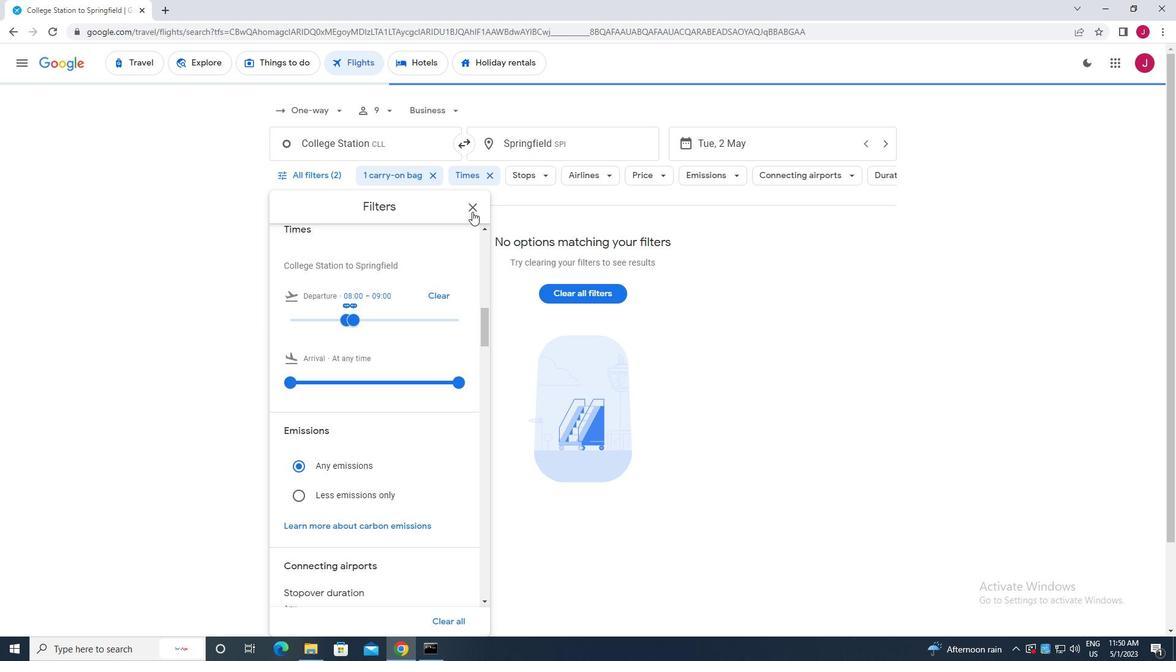 
Action: Mouse pressed left at (473, 203)
Screenshot: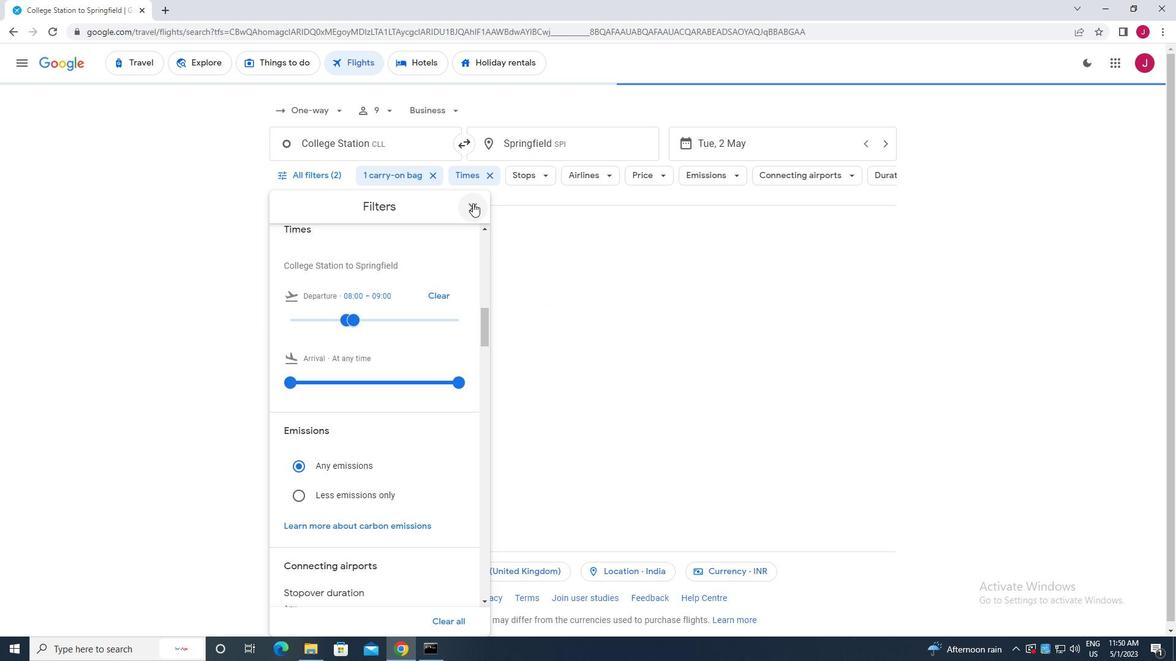 
Action: Mouse moved to (472, 221)
Screenshot: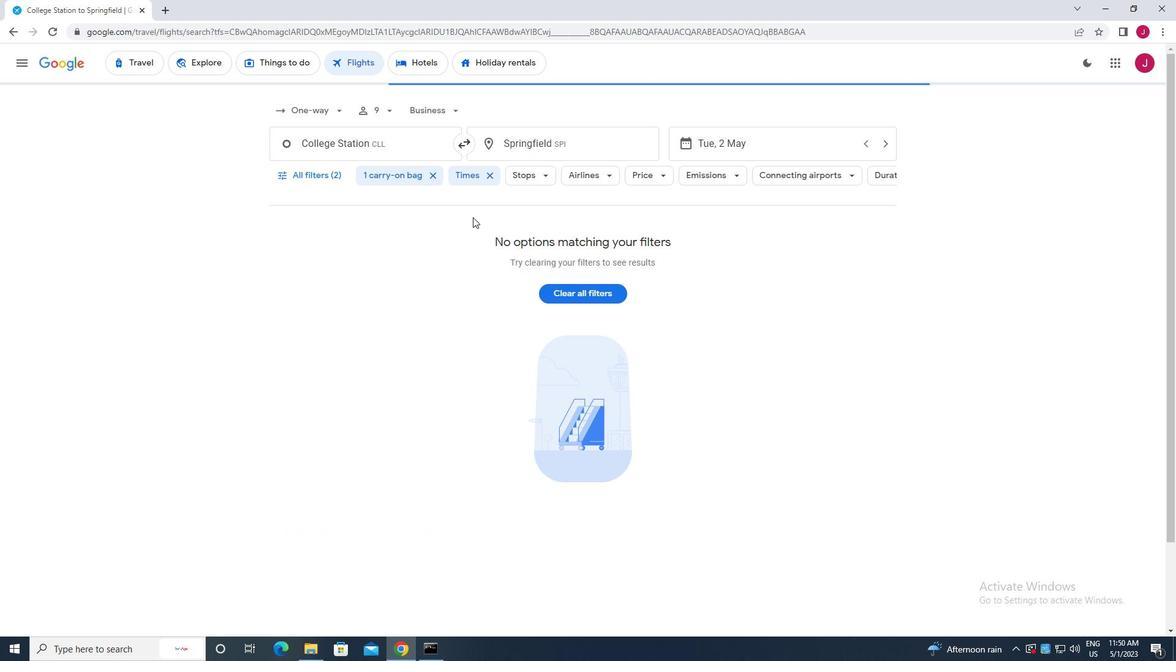 
